 Task: Find connections with filter location Cholargós with filter topic #digitalnomadwith filter profile language Spanish with filter current company STÄUBLI with filter school Punjab Agricultural University with filter industry Seafood Product Manufacturing with filter service category Software Testing with filter keywords title Entertainment Specialist
Action: Mouse moved to (336, 228)
Screenshot: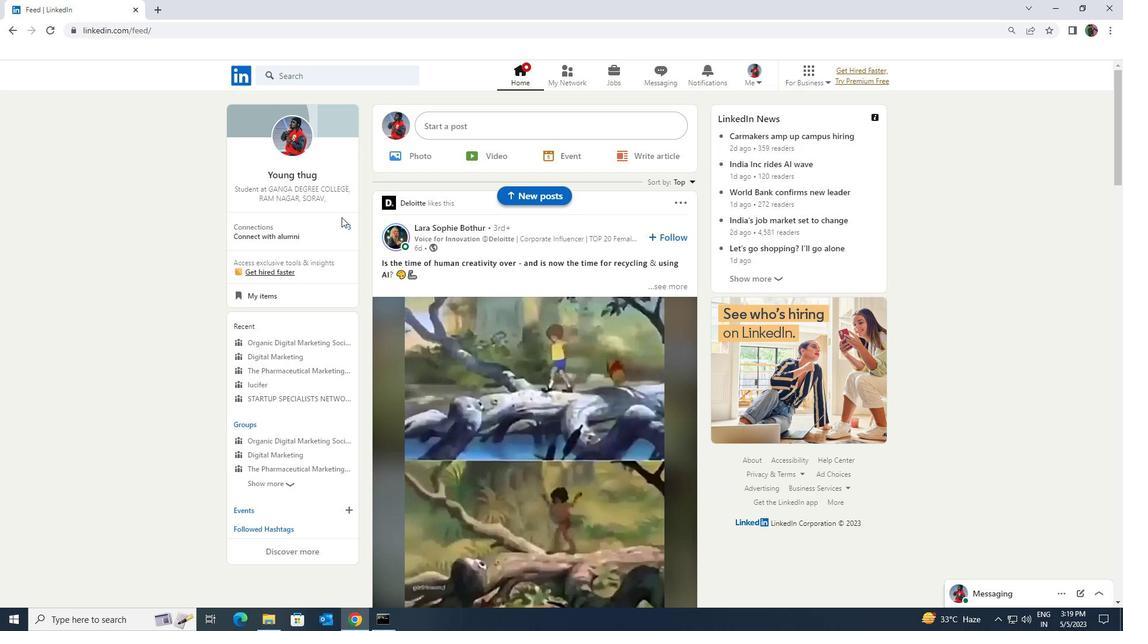 
Action: Mouse pressed left at (336, 228)
Screenshot: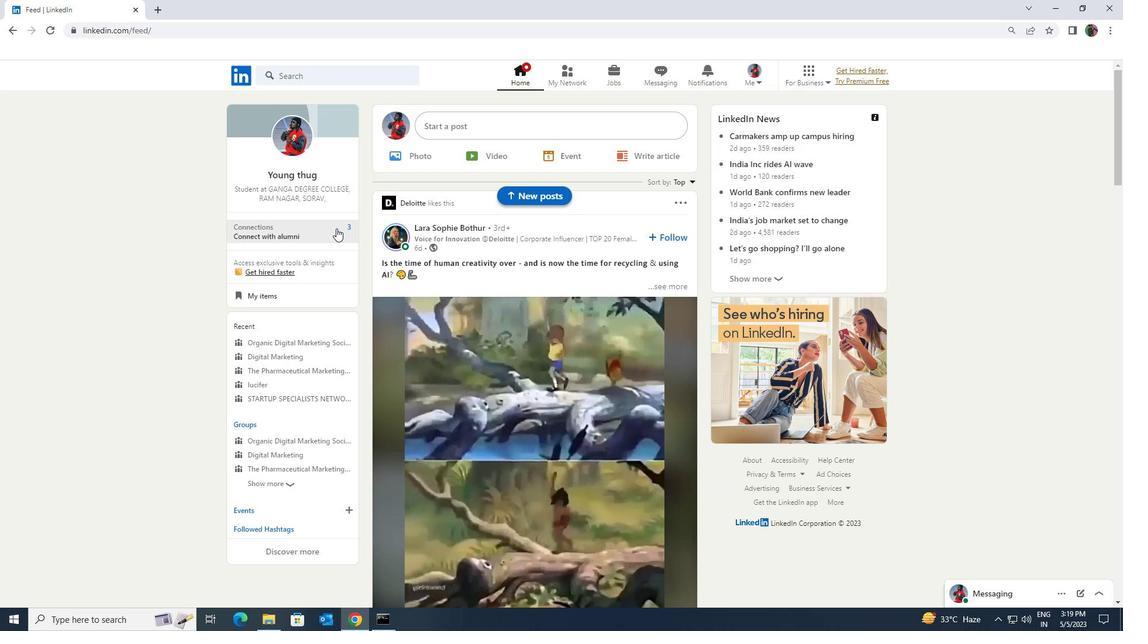 
Action: Mouse moved to (349, 144)
Screenshot: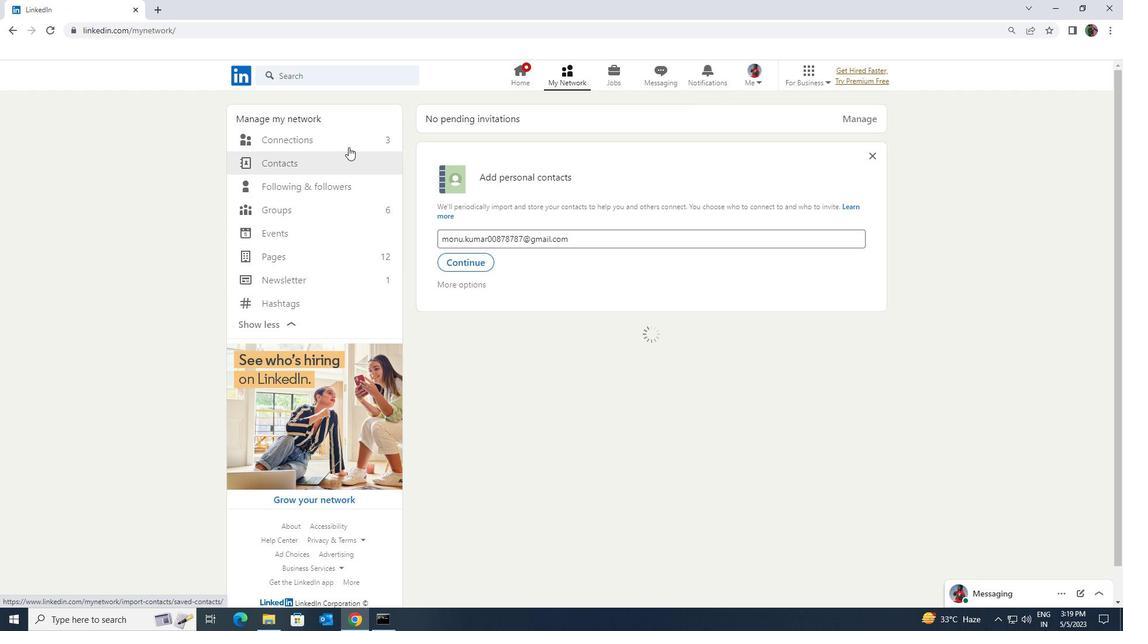 
Action: Mouse pressed left at (349, 144)
Screenshot: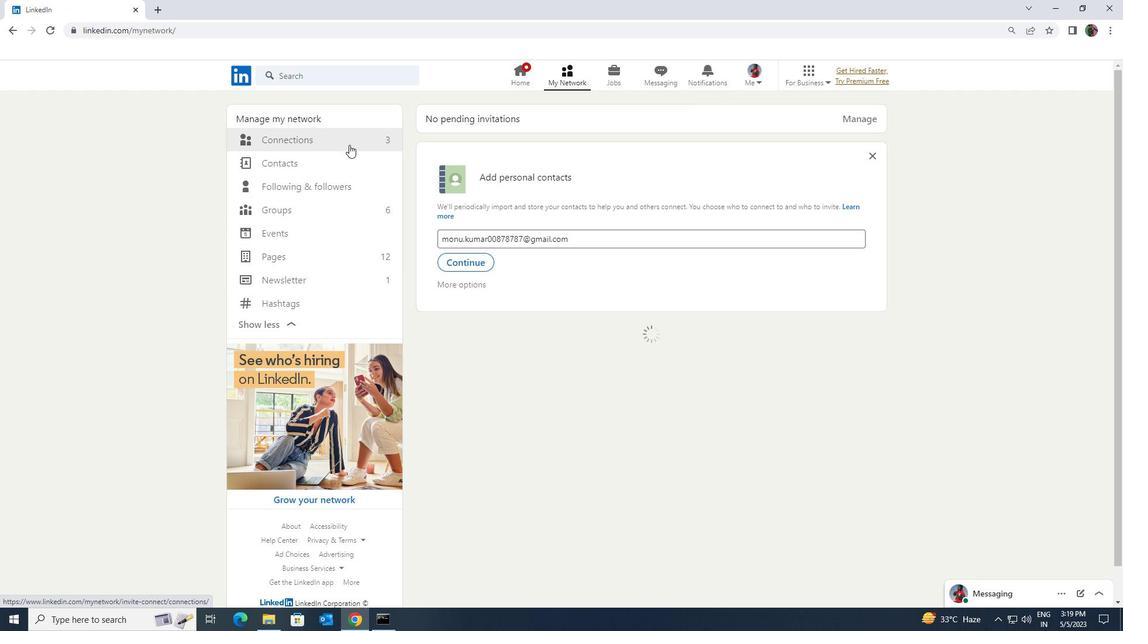 
Action: Mouse moved to (628, 143)
Screenshot: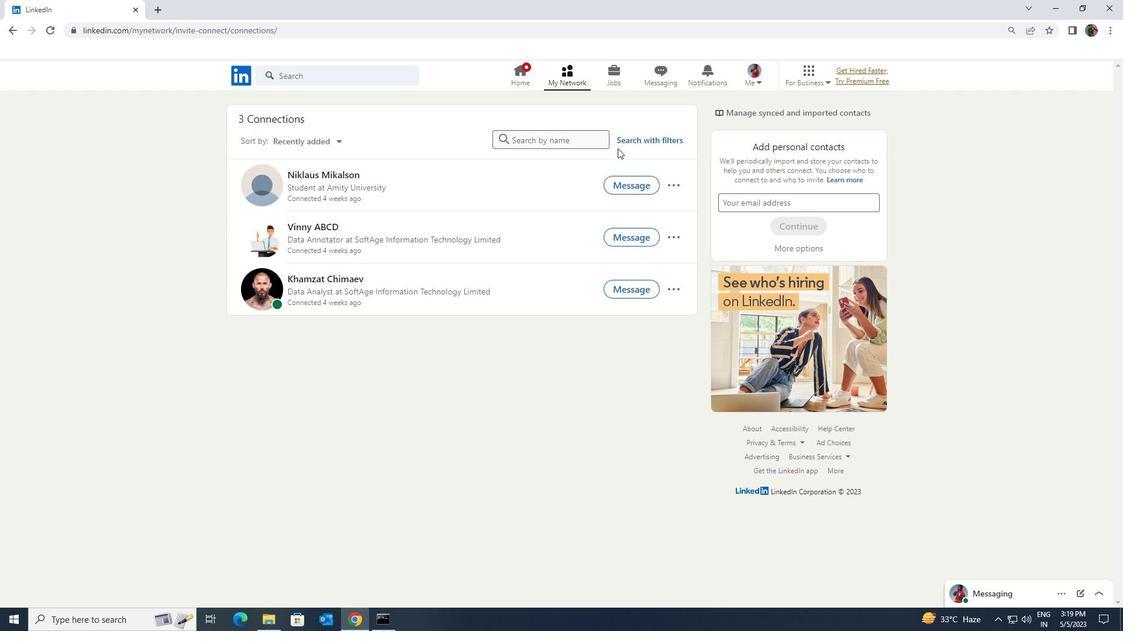 
Action: Mouse pressed left at (628, 143)
Screenshot: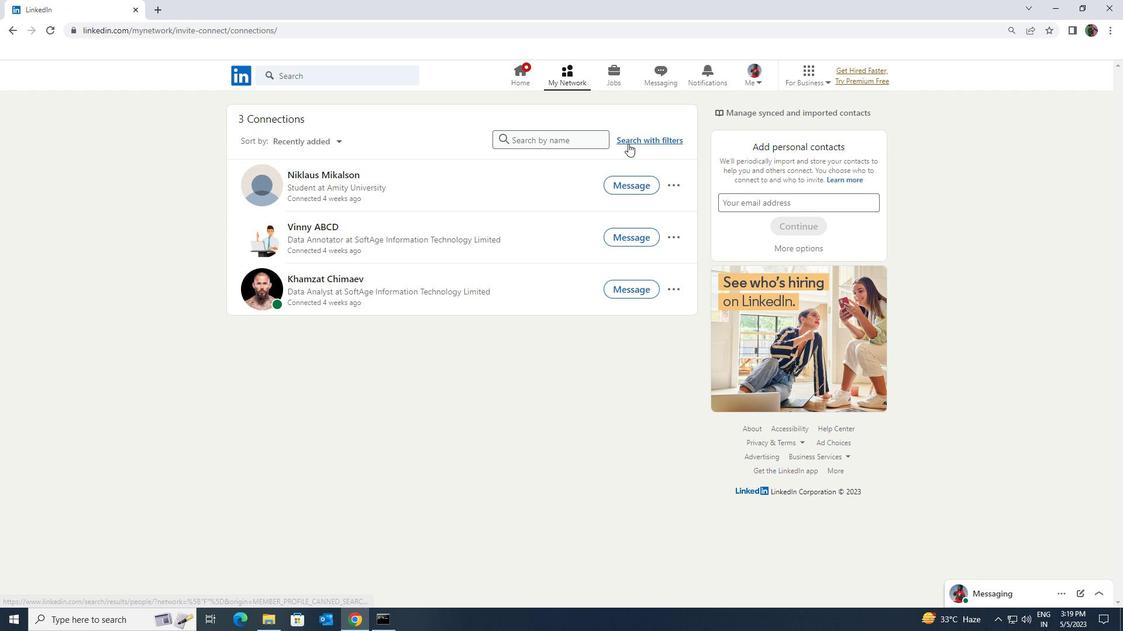 
Action: Mouse moved to (601, 108)
Screenshot: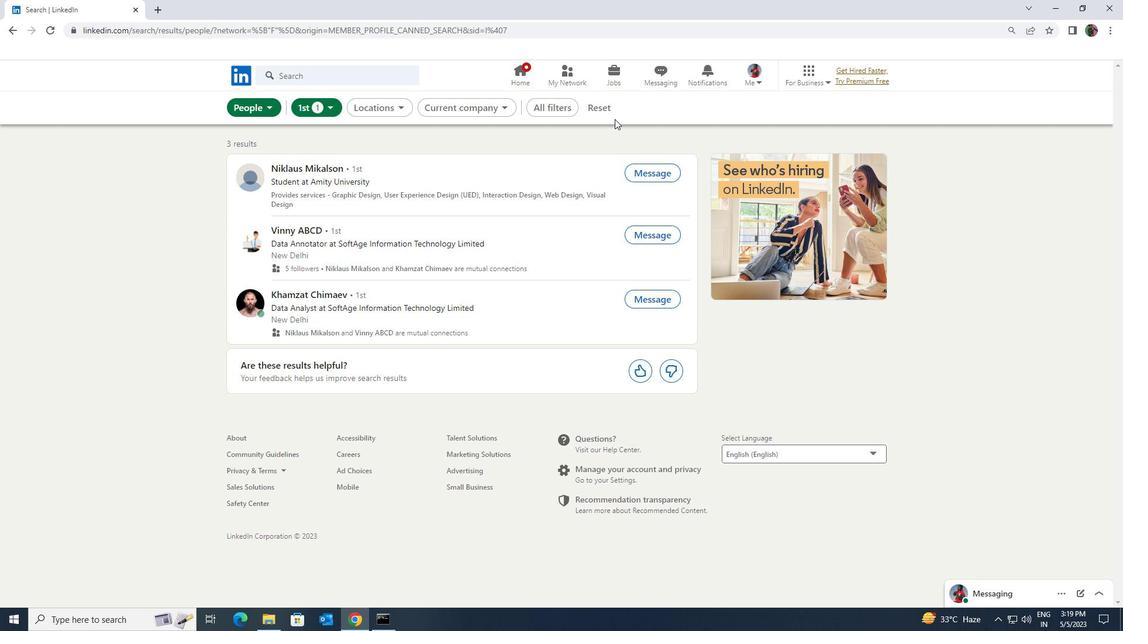 
Action: Mouse pressed left at (601, 108)
Screenshot: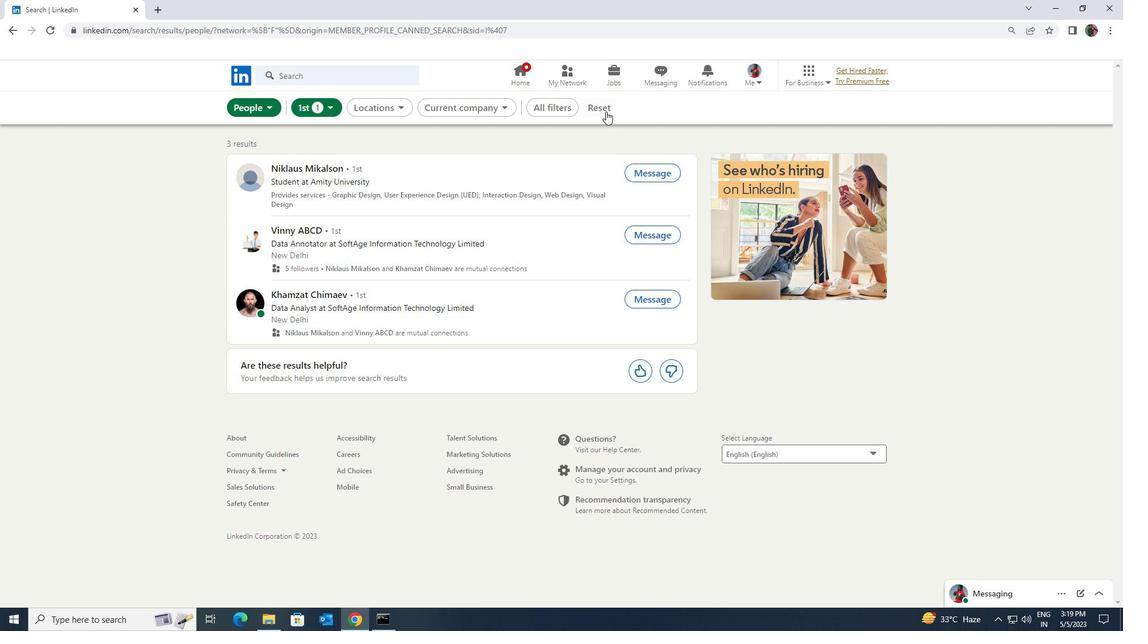 
Action: Mouse moved to (594, 105)
Screenshot: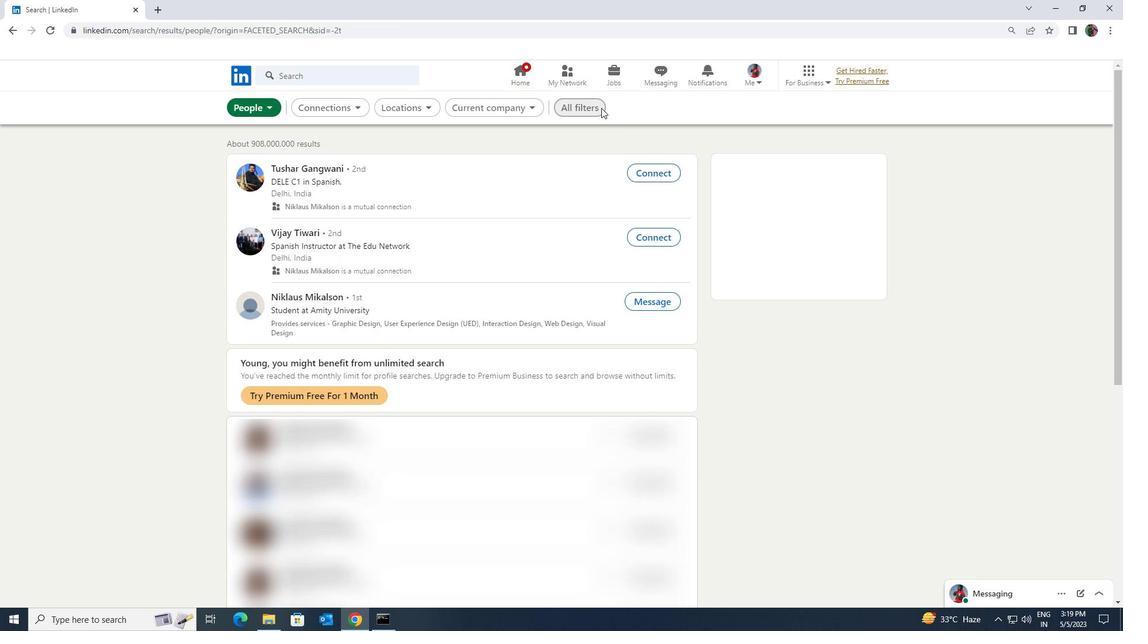 
Action: Mouse pressed left at (594, 105)
Screenshot: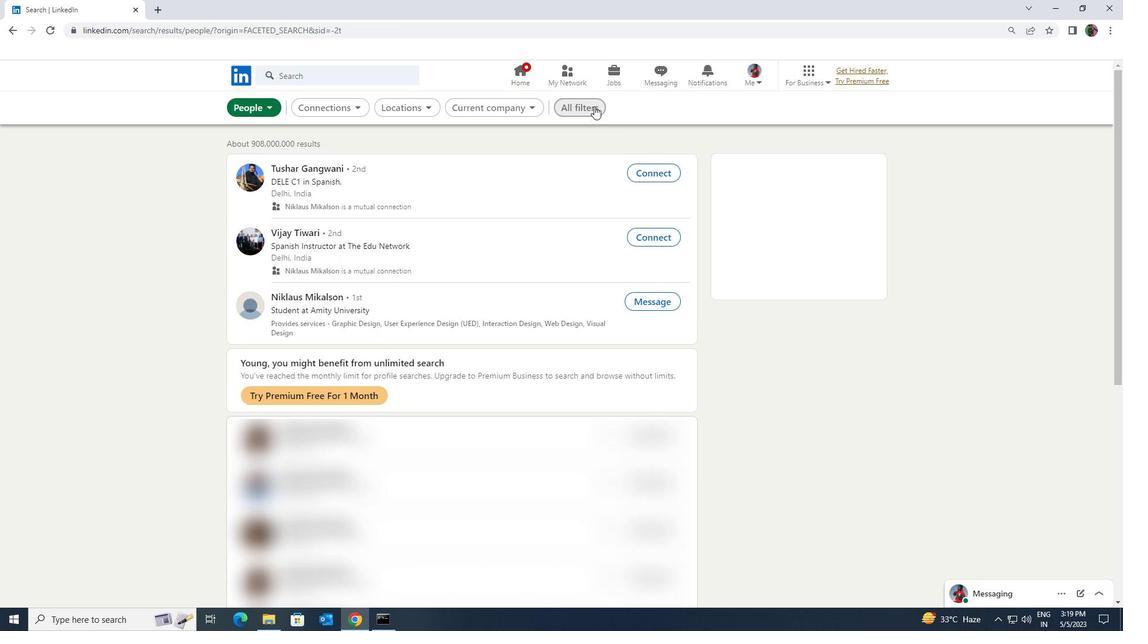 
Action: Mouse moved to (1001, 466)
Screenshot: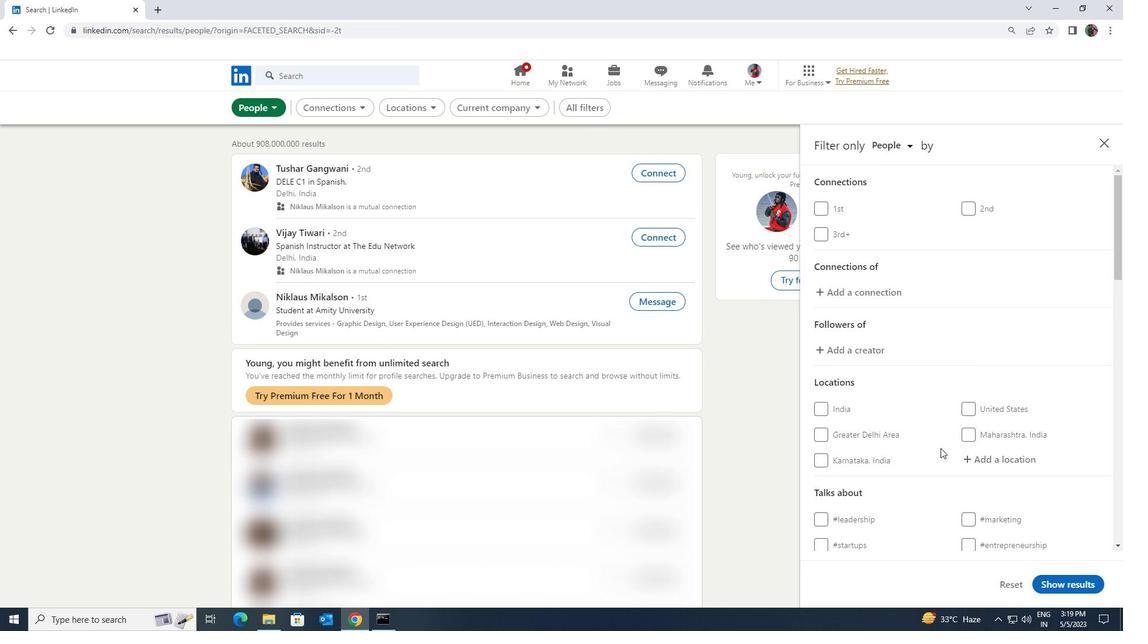 
Action: Mouse pressed left at (1001, 466)
Screenshot: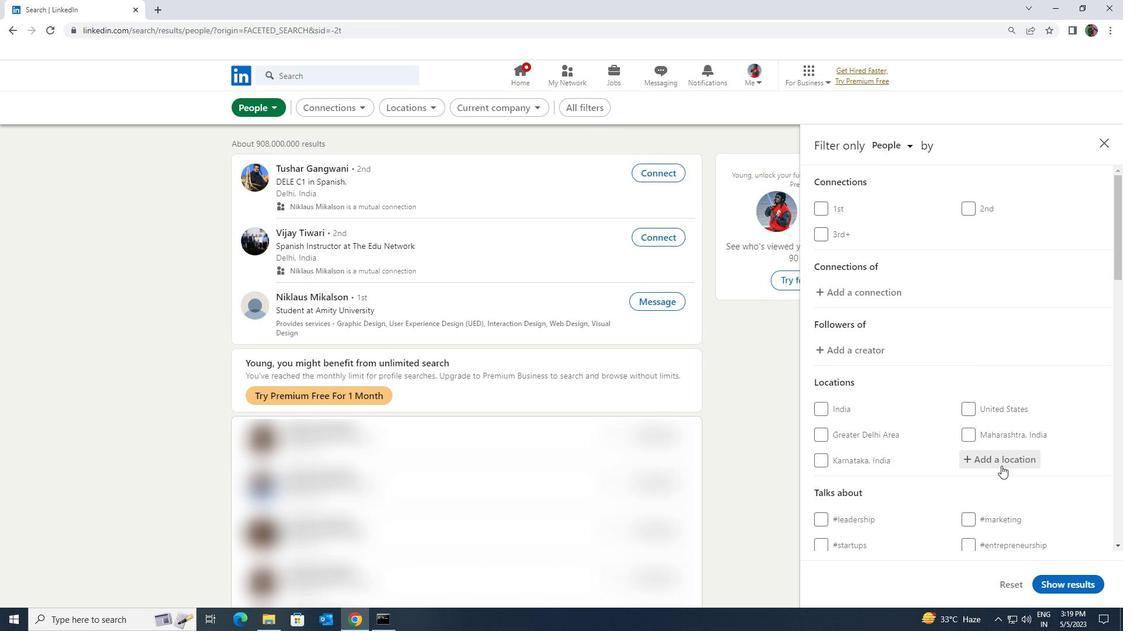 
Action: Key pressed <Key.shift><Key.shift><Key.shift><Key.shift><Key.shift><Key.shift><Key.shift><Key.shift>CHOLARGO
Screenshot: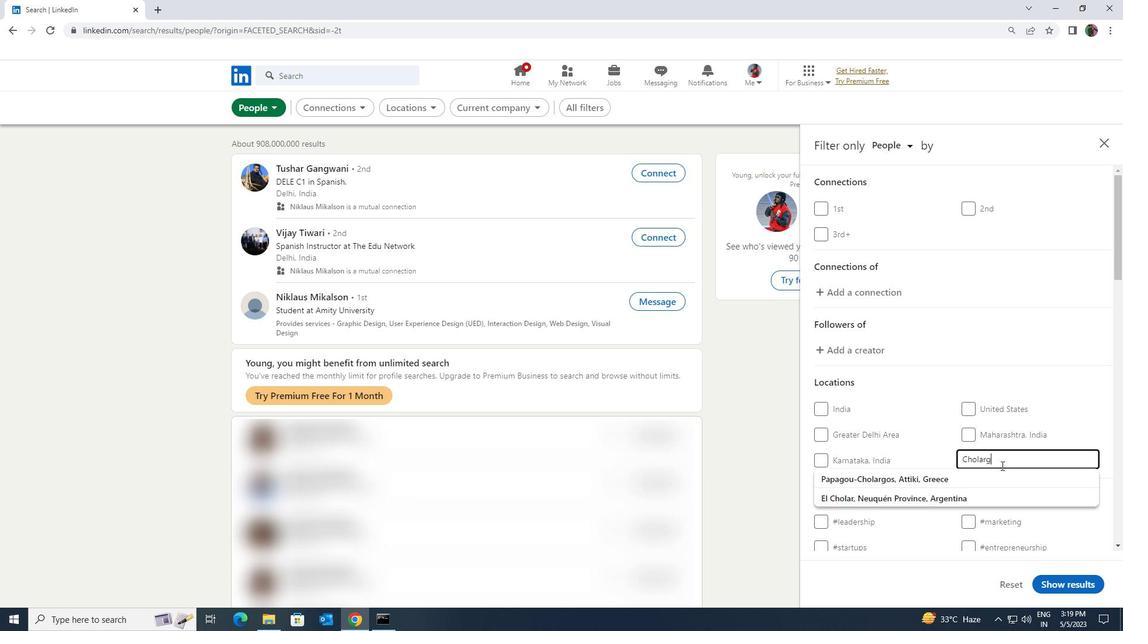 
Action: Mouse moved to (1002, 475)
Screenshot: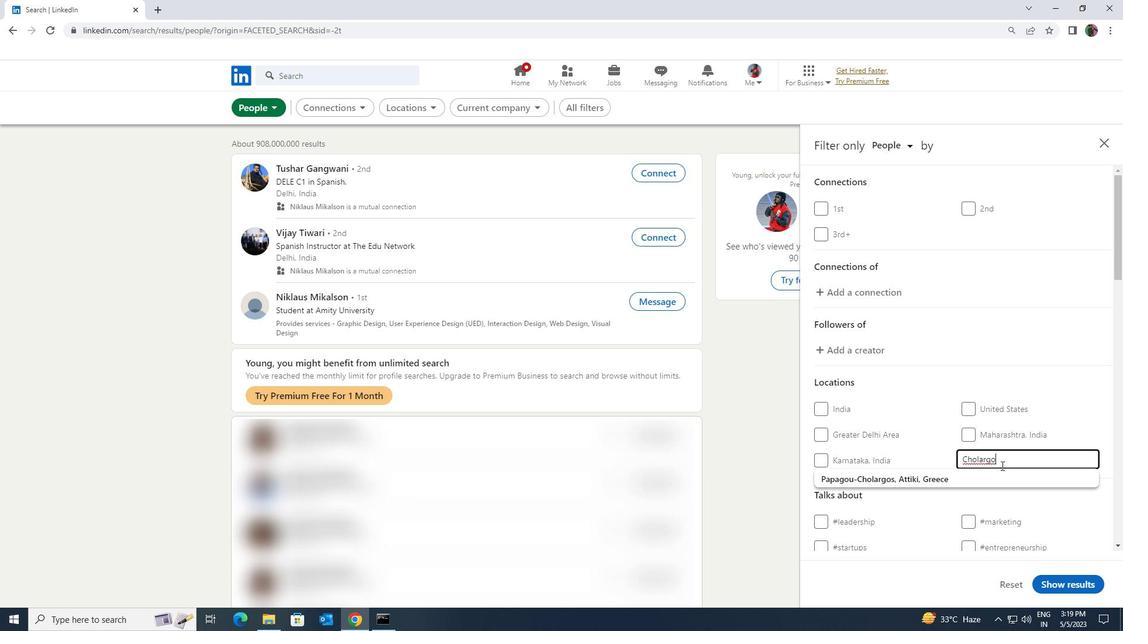 
Action: Mouse pressed left at (1002, 475)
Screenshot: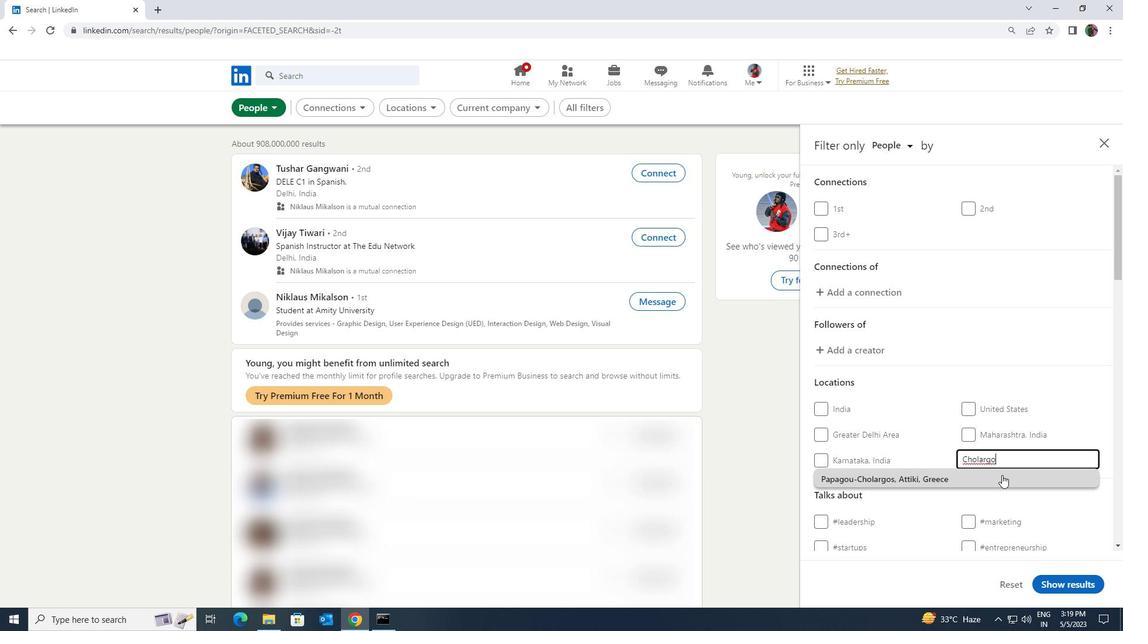 
Action: Mouse scrolled (1002, 475) with delta (0, 0)
Screenshot: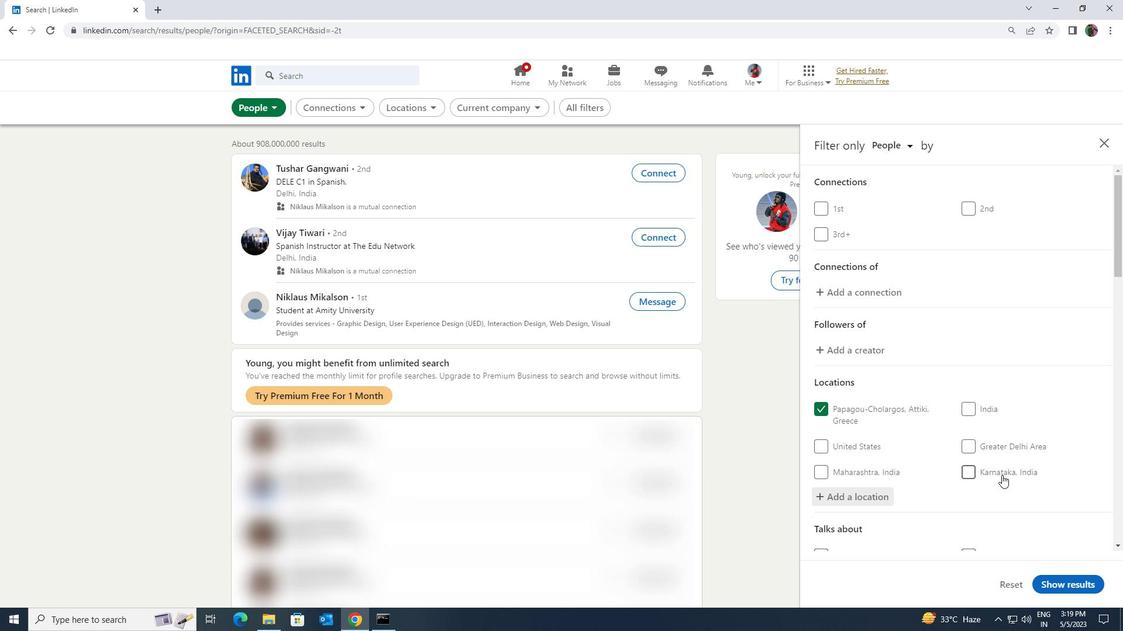 
Action: Mouse scrolled (1002, 475) with delta (0, 0)
Screenshot: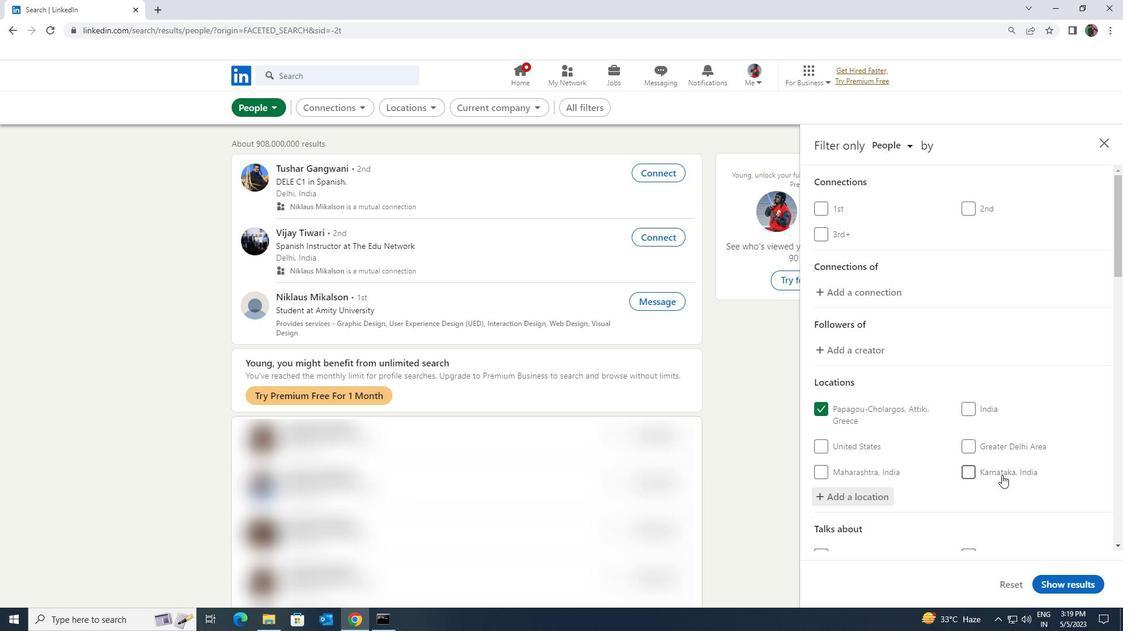 
Action: Mouse moved to (1002, 488)
Screenshot: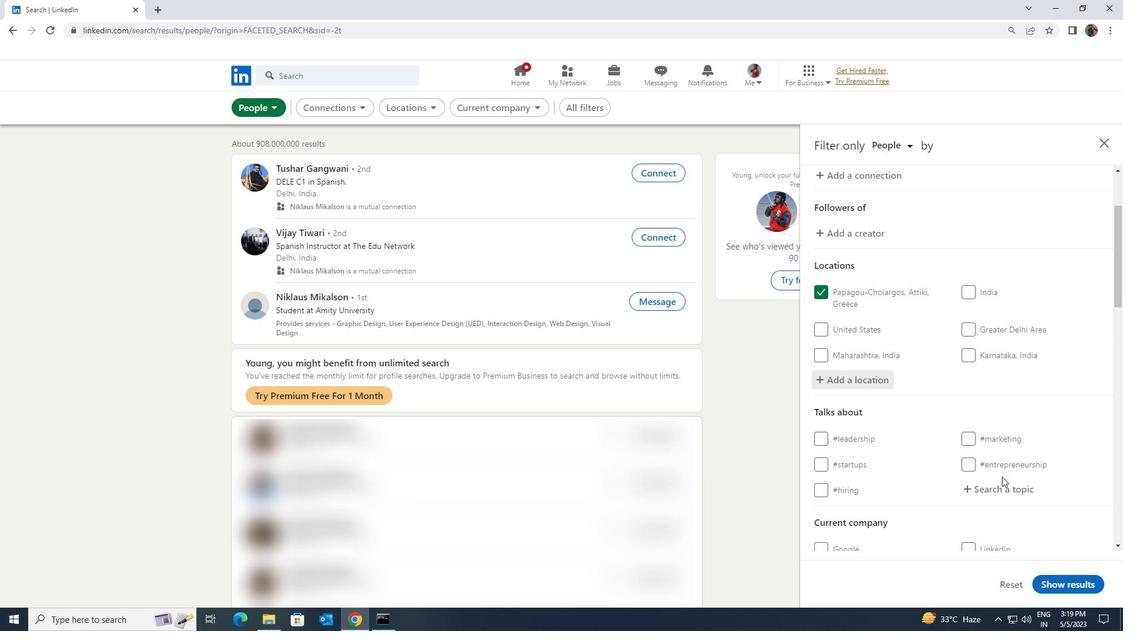 
Action: Mouse pressed left at (1002, 488)
Screenshot: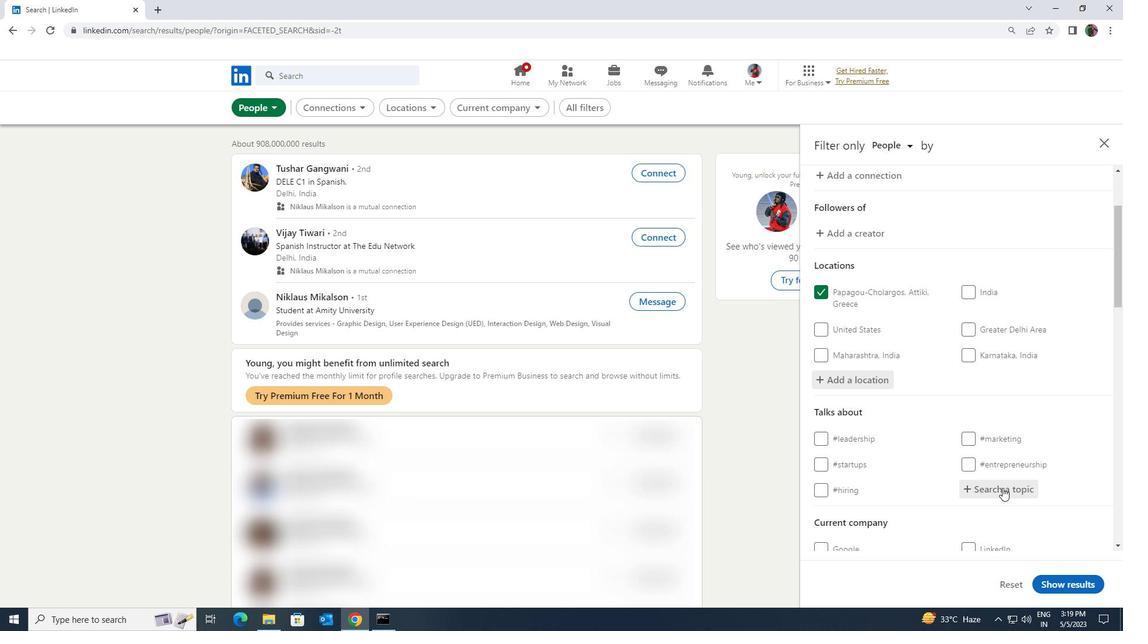 
Action: Key pressed <Key.shift><Key.shift>DIGITALNOMAD
Screenshot: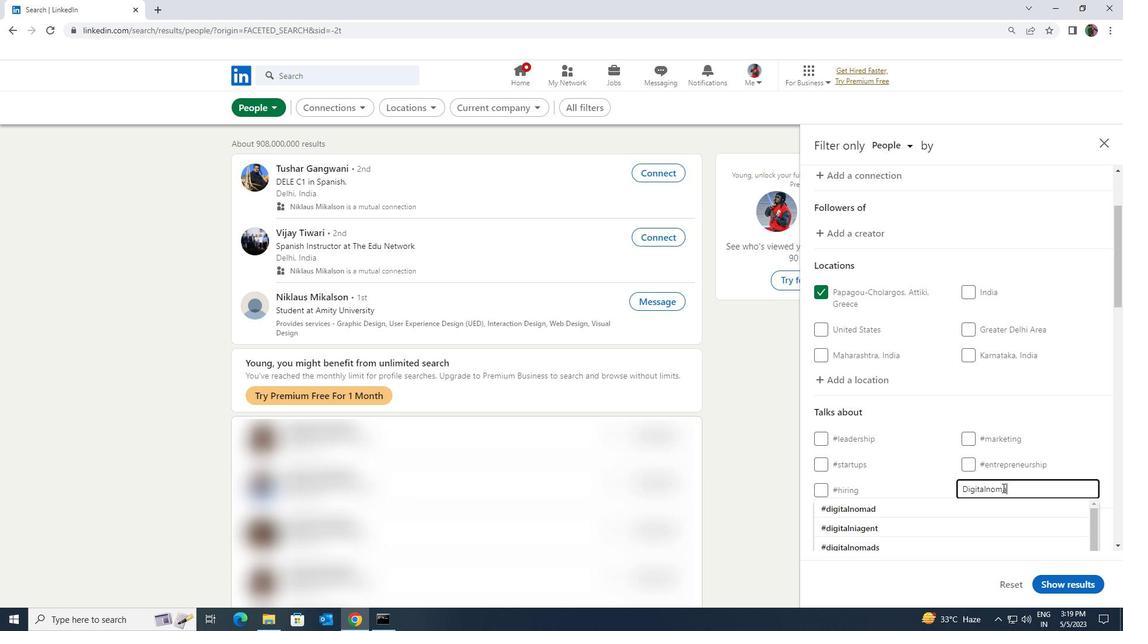 
Action: Mouse moved to (994, 499)
Screenshot: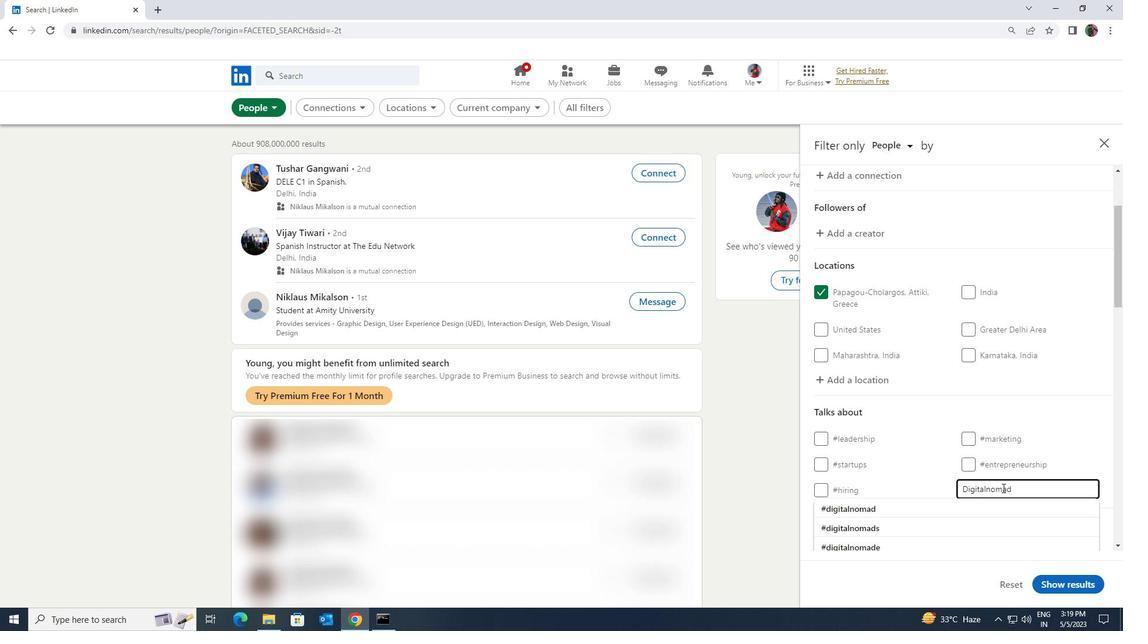 
Action: Mouse pressed left at (994, 499)
Screenshot: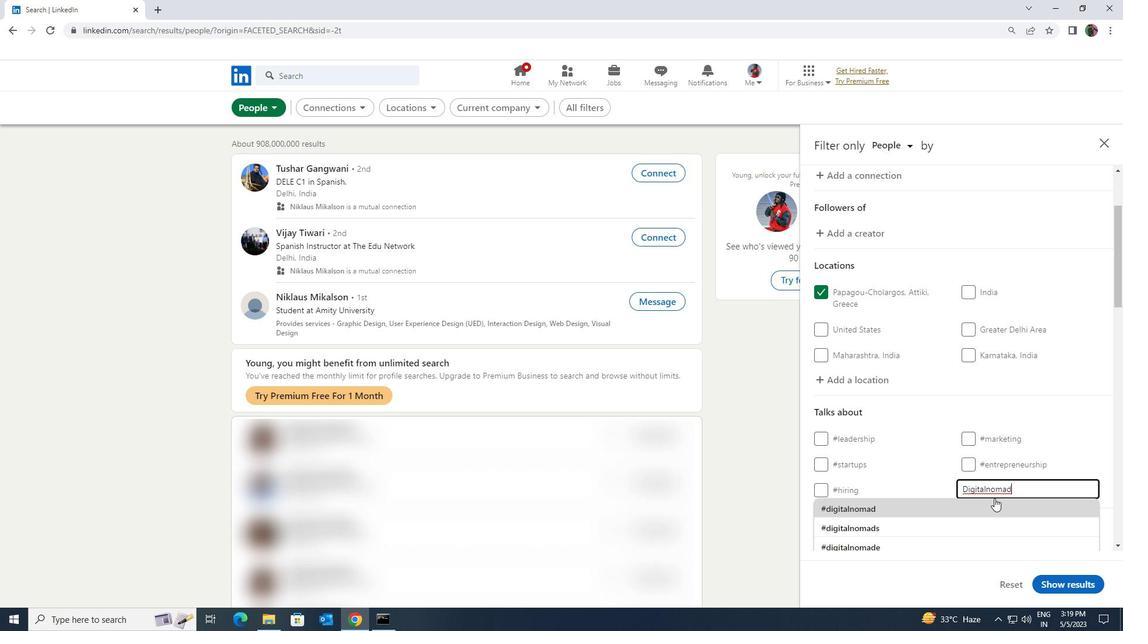 
Action: Mouse scrolled (994, 498) with delta (0, 0)
Screenshot: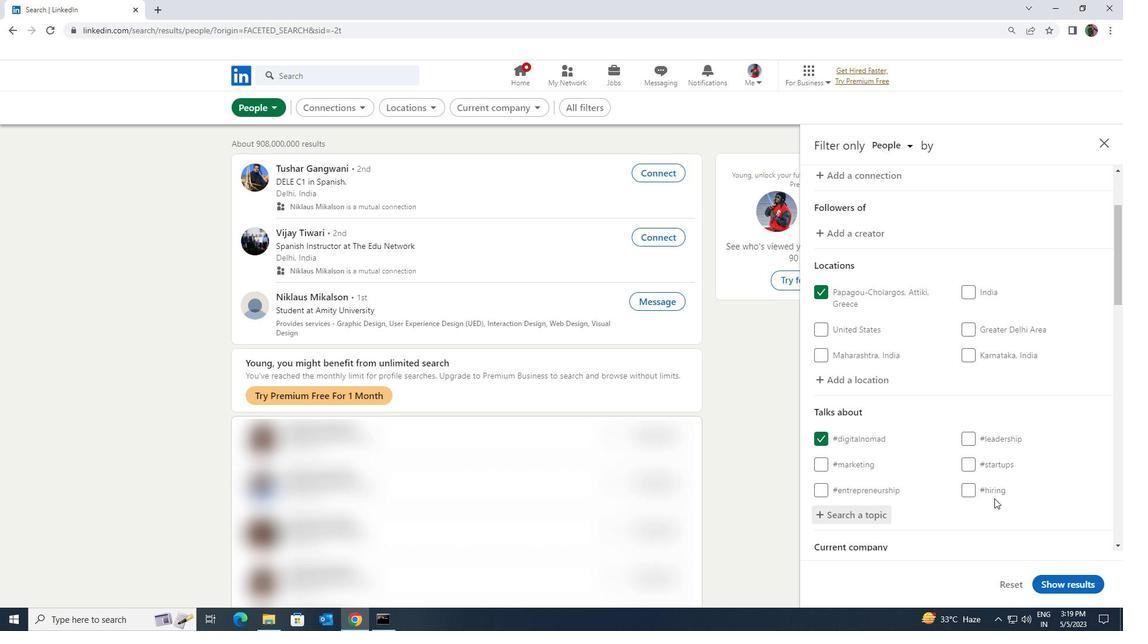 
Action: Mouse scrolled (994, 498) with delta (0, 0)
Screenshot: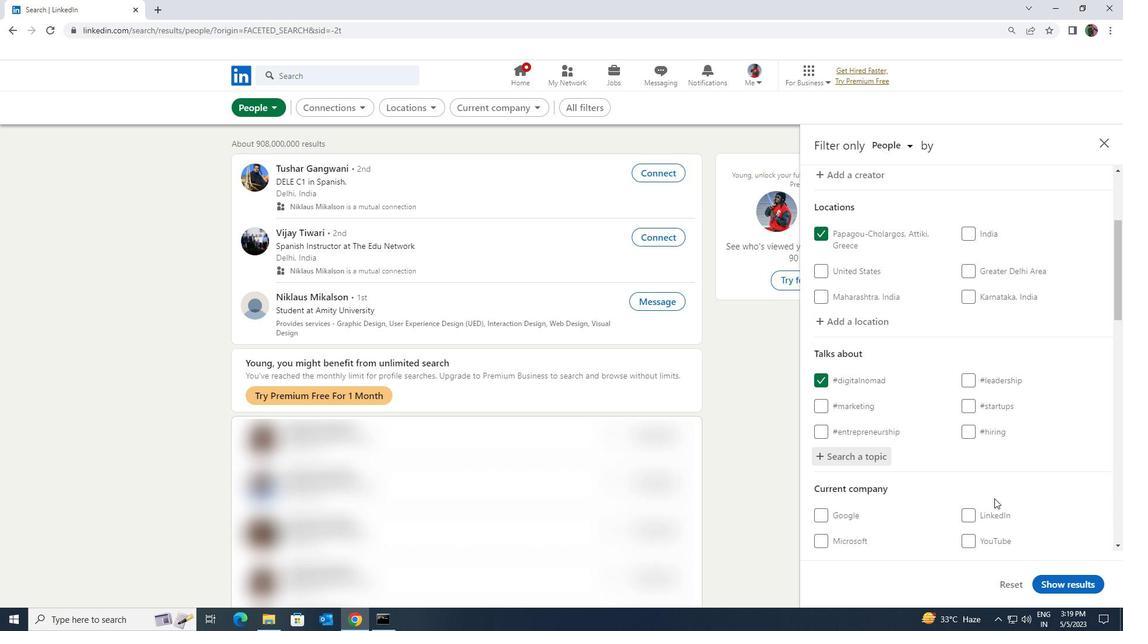 
Action: Mouse scrolled (994, 498) with delta (0, 0)
Screenshot: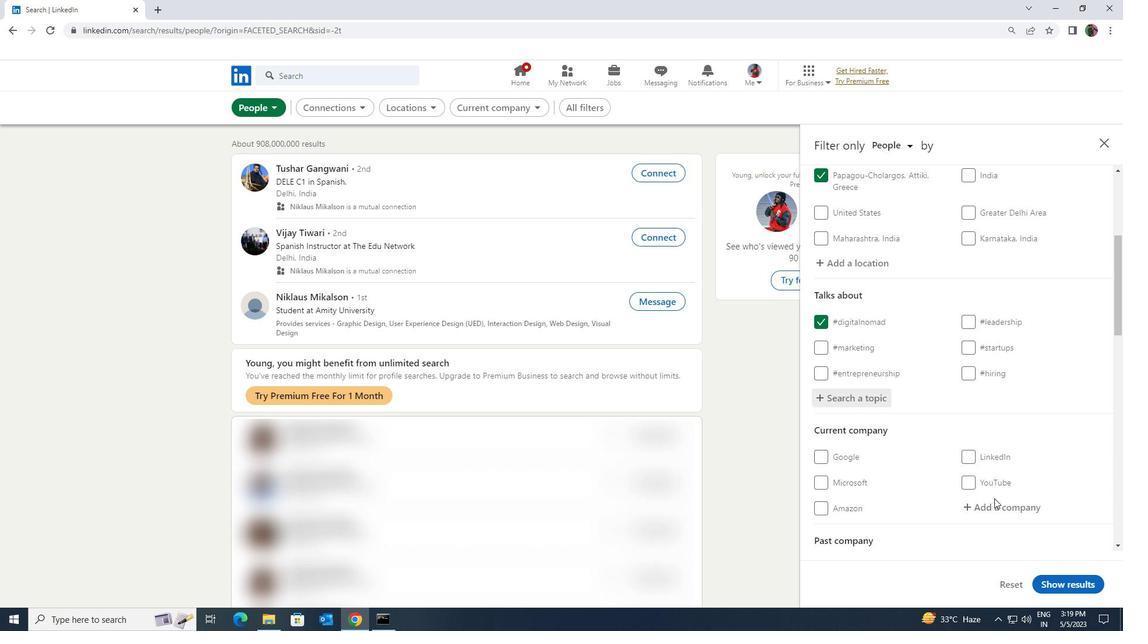 
Action: Mouse scrolled (994, 498) with delta (0, 0)
Screenshot: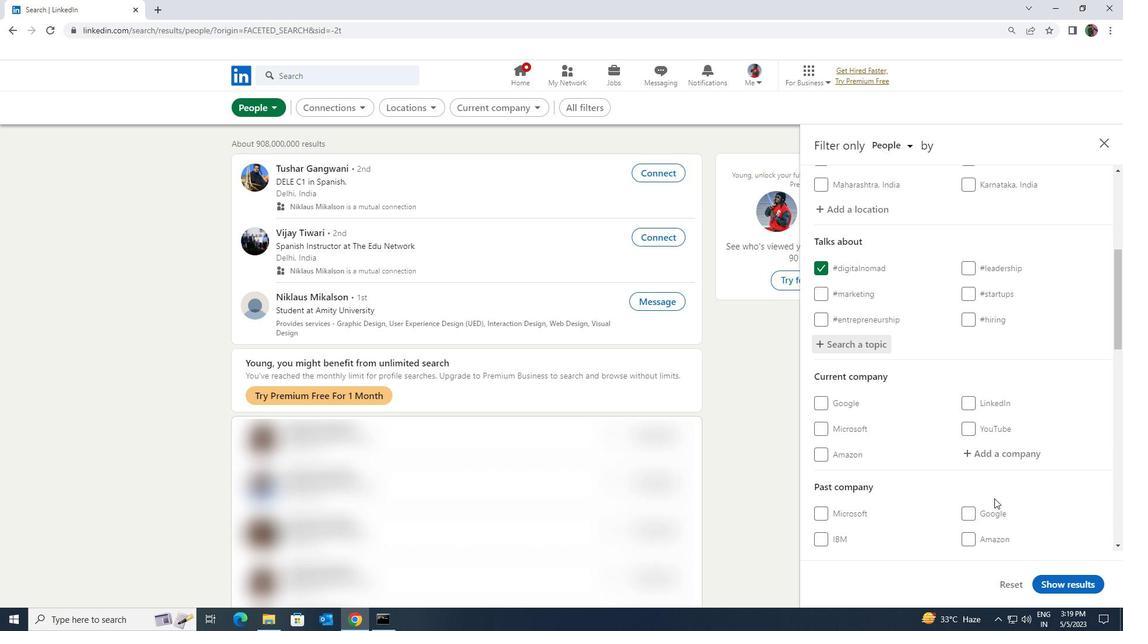 
Action: Mouse scrolled (994, 498) with delta (0, 0)
Screenshot: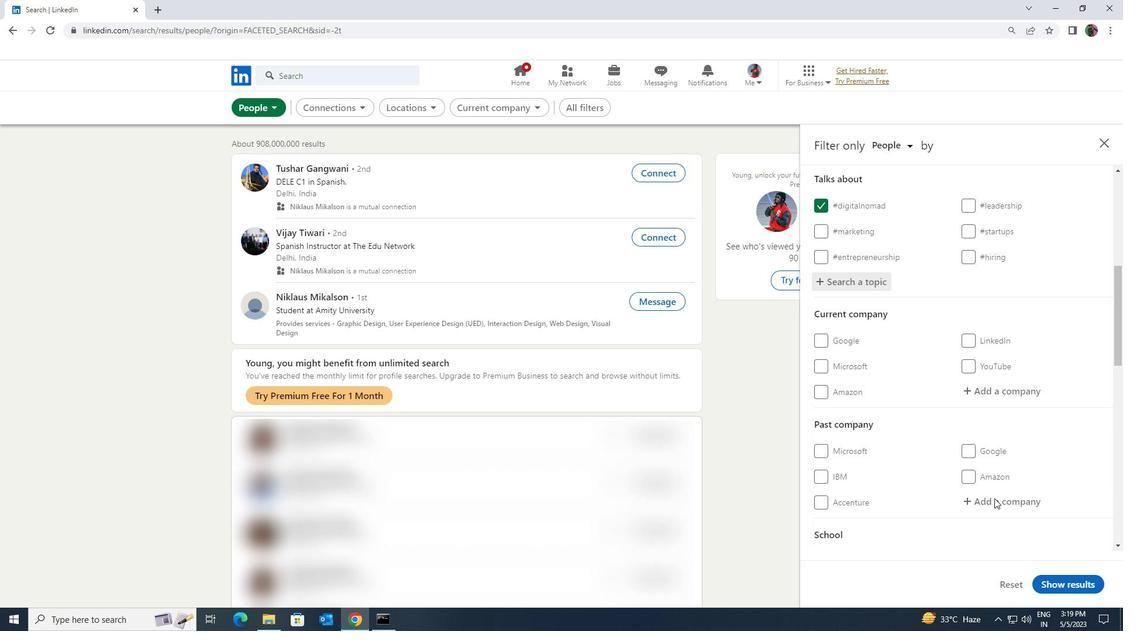 
Action: Mouse scrolled (994, 498) with delta (0, 0)
Screenshot: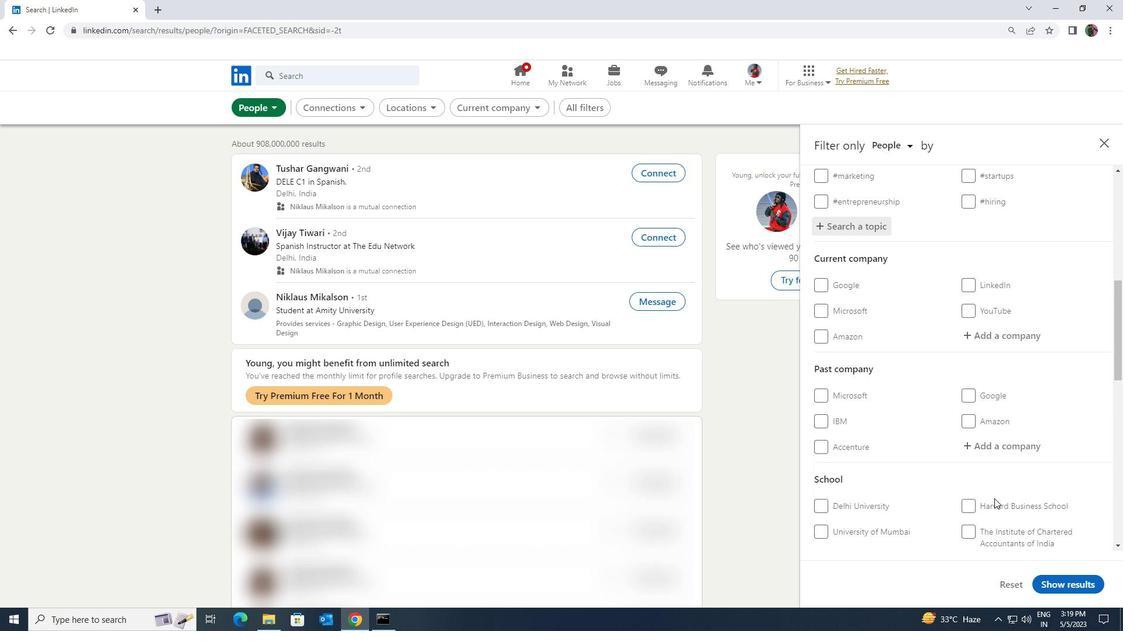
Action: Mouse scrolled (994, 498) with delta (0, 0)
Screenshot: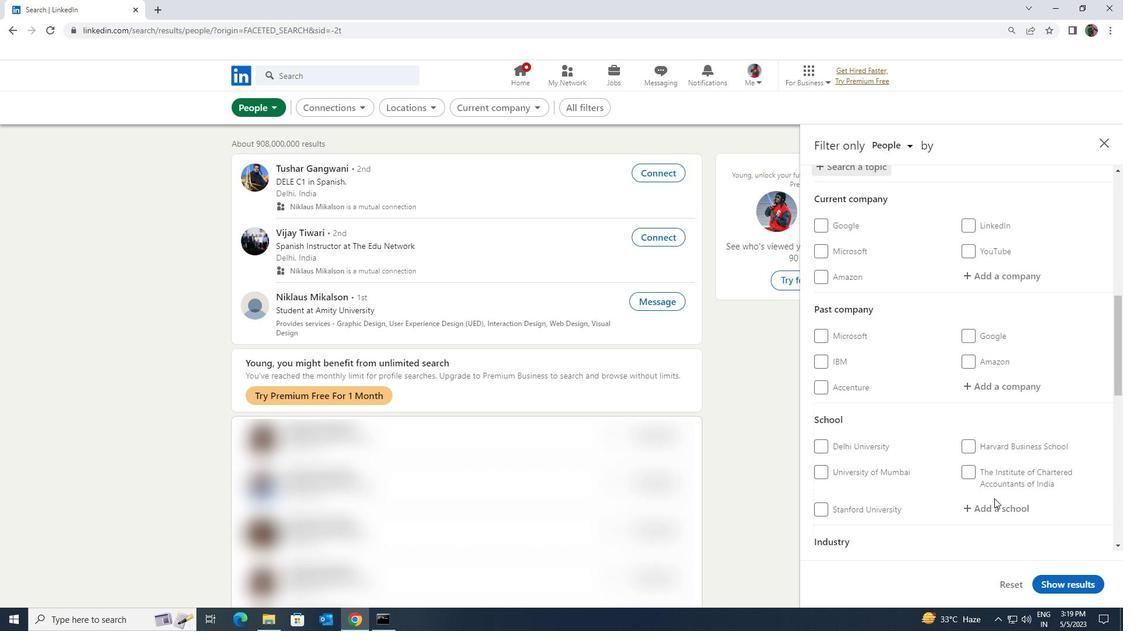 
Action: Mouse scrolled (994, 498) with delta (0, 0)
Screenshot: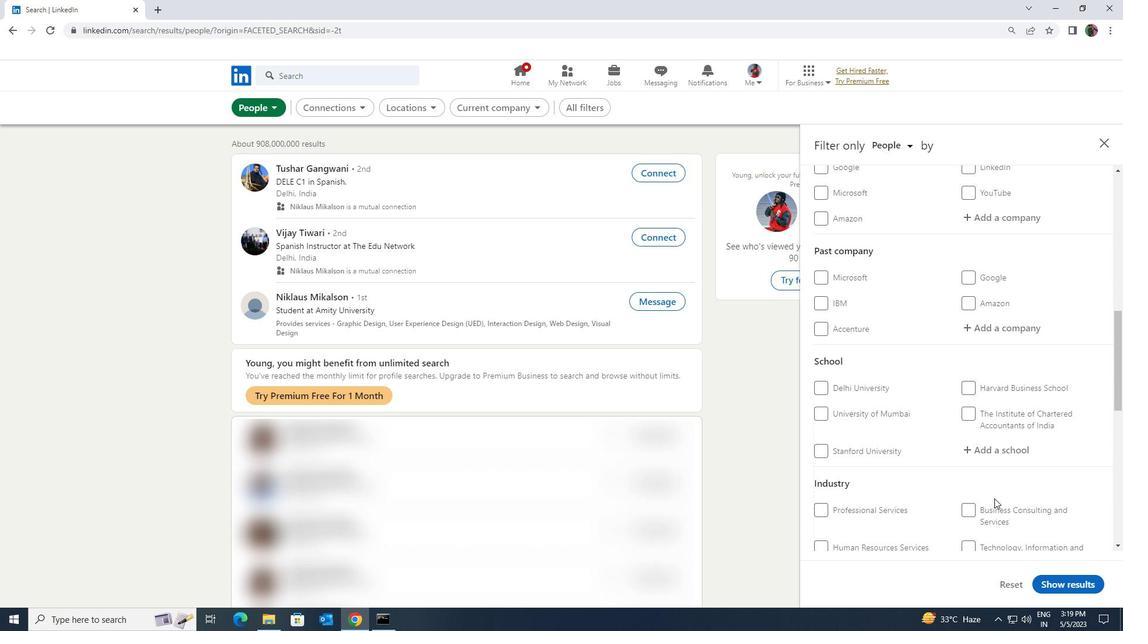 
Action: Mouse scrolled (994, 498) with delta (0, 0)
Screenshot: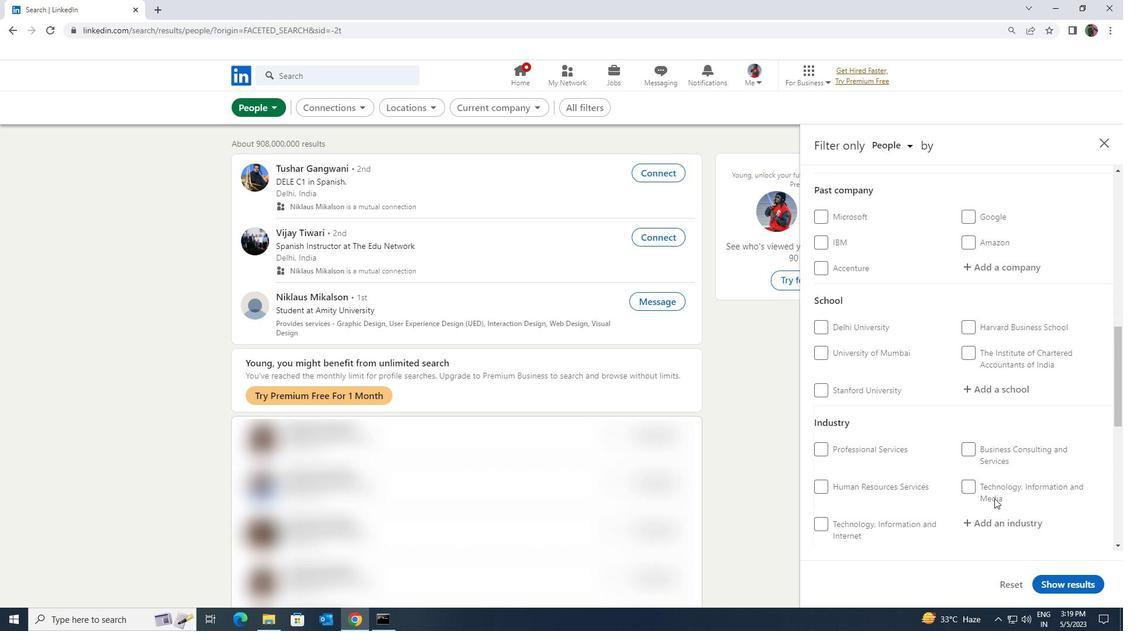 
Action: Mouse scrolled (994, 498) with delta (0, 0)
Screenshot: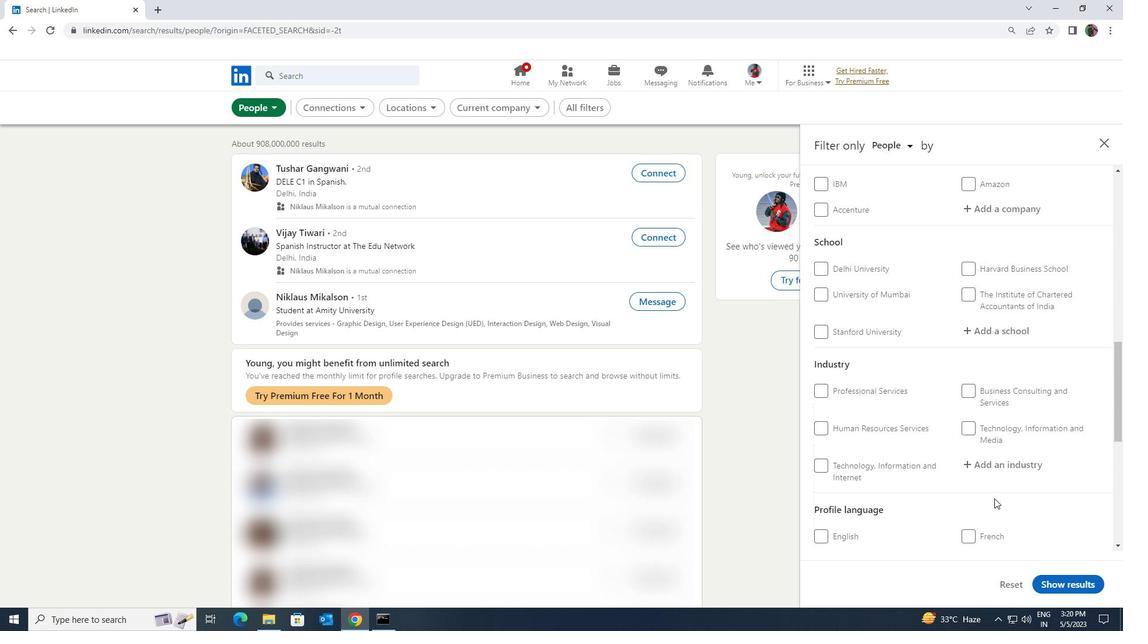 
Action: Mouse moved to (826, 498)
Screenshot: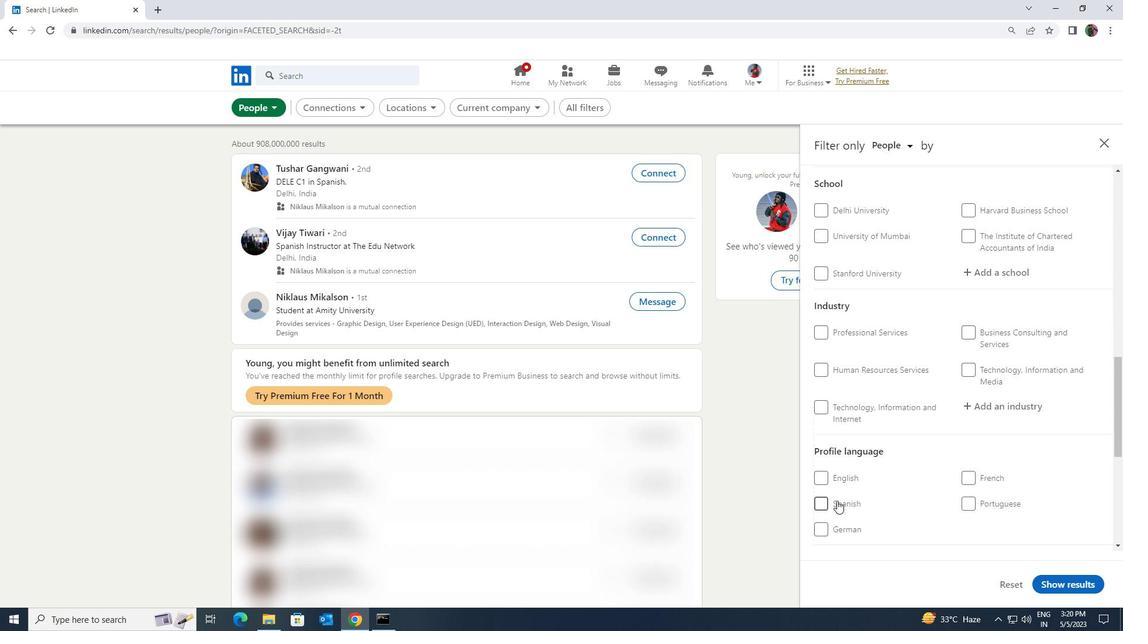 
Action: Mouse pressed left at (826, 498)
Screenshot: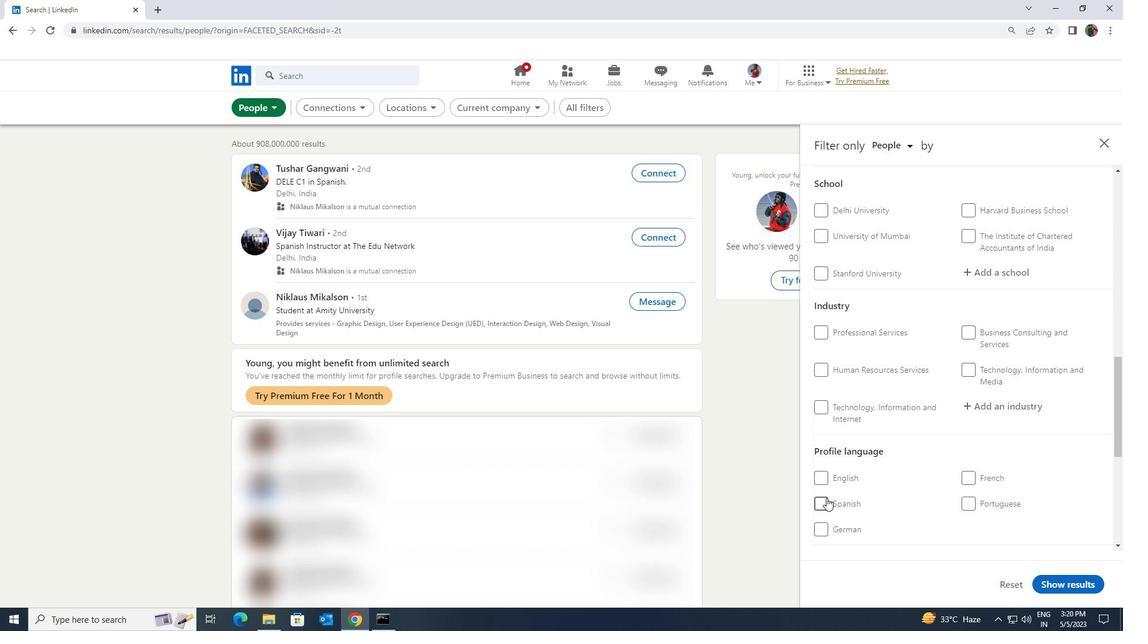 
Action: Mouse moved to (881, 502)
Screenshot: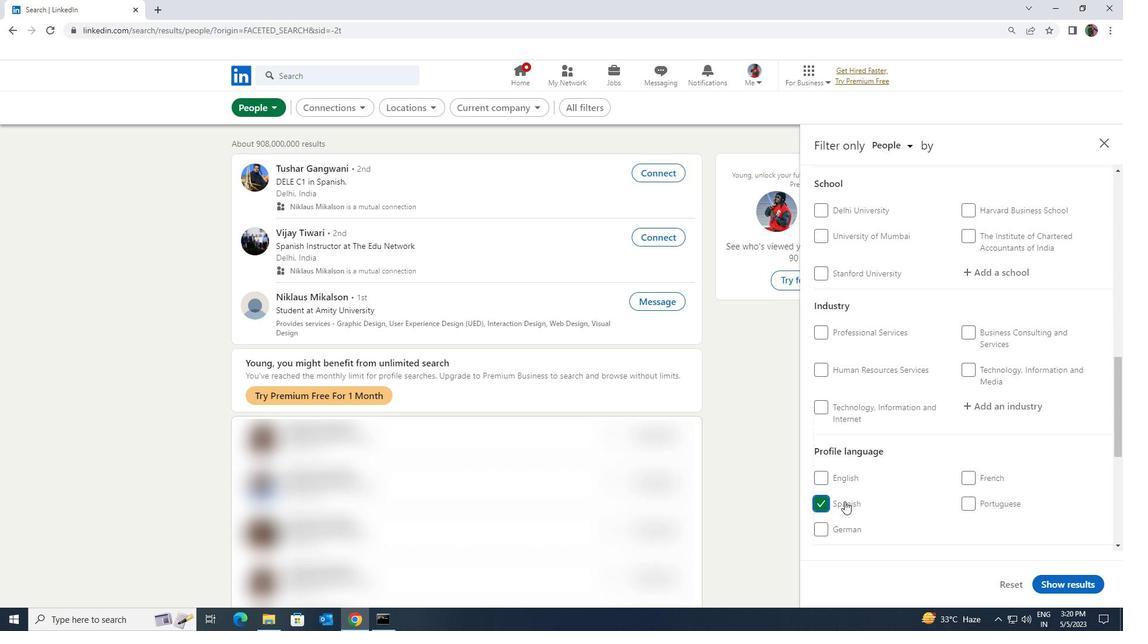 
Action: Mouse scrolled (881, 502) with delta (0, 0)
Screenshot: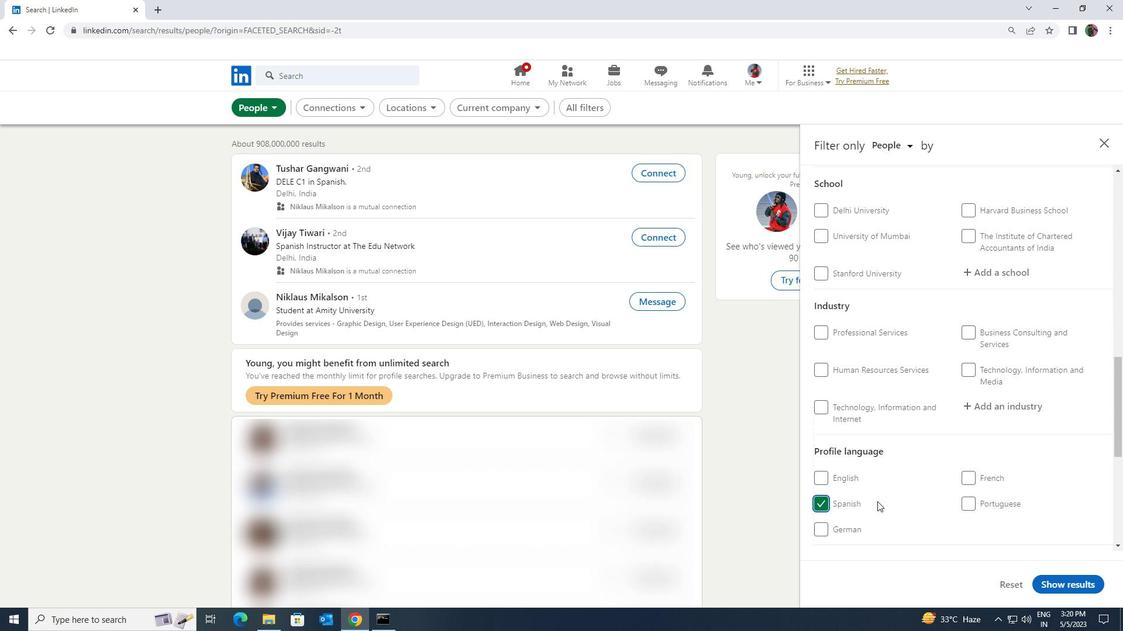 
Action: Mouse moved to (882, 502)
Screenshot: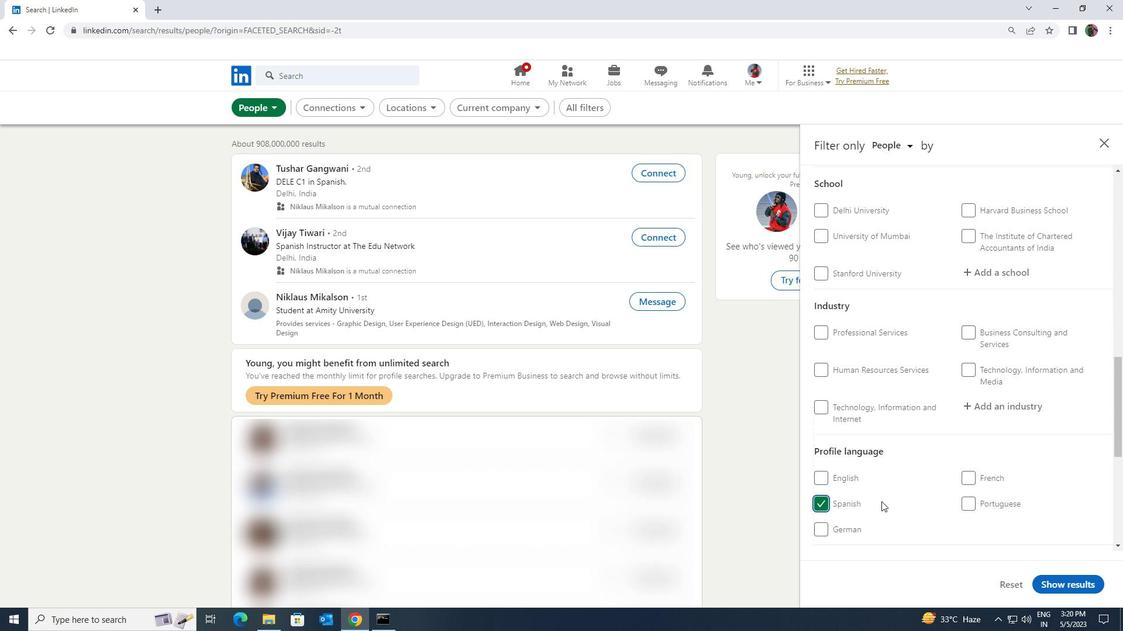 
Action: Mouse scrolled (882, 502) with delta (0, 0)
Screenshot: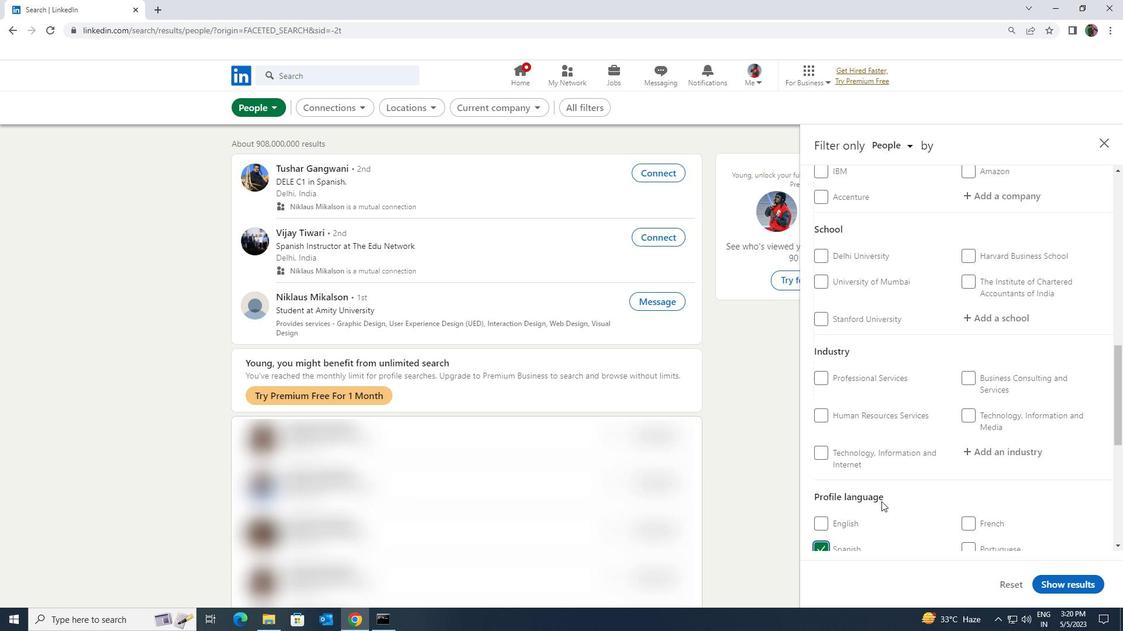
Action: Mouse scrolled (882, 502) with delta (0, 0)
Screenshot: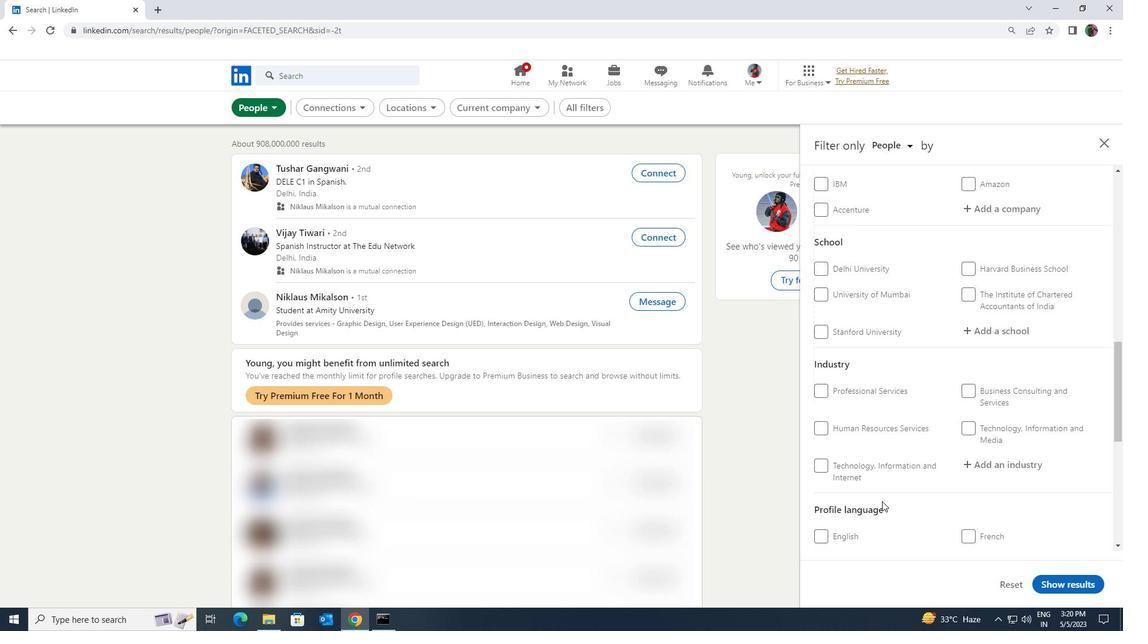 
Action: Mouse scrolled (882, 502) with delta (0, 0)
Screenshot: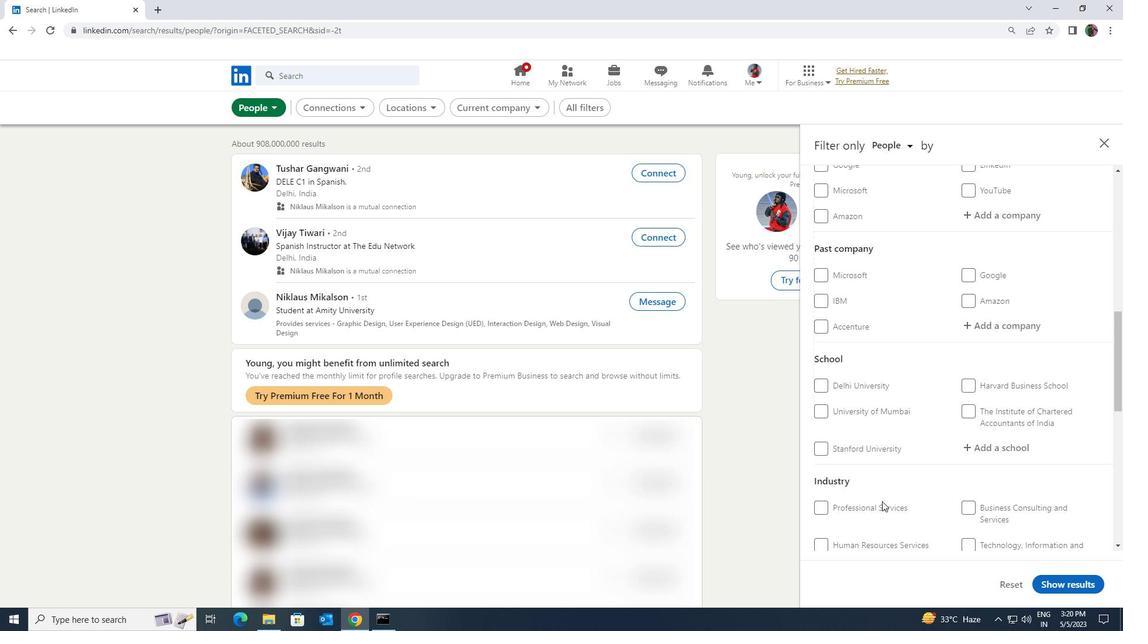 
Action: Mouse scrolled (882, 502) with delta (0, 0)
Screenshot: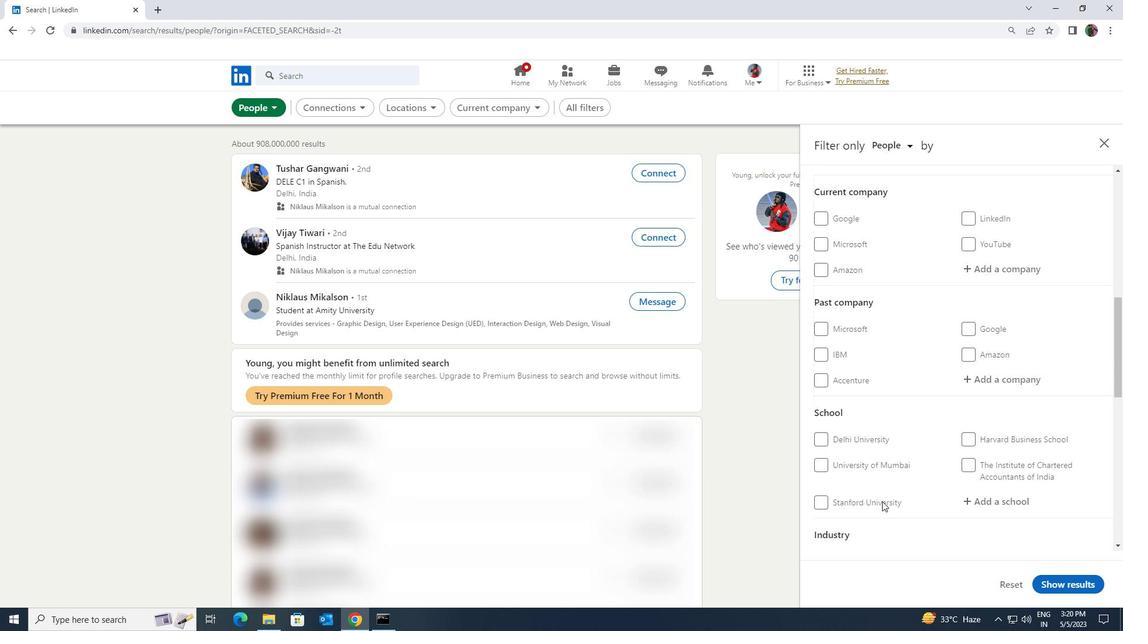 
Action: Mouse scrolled (882, 502) with delta (0, 0)
Screenshot: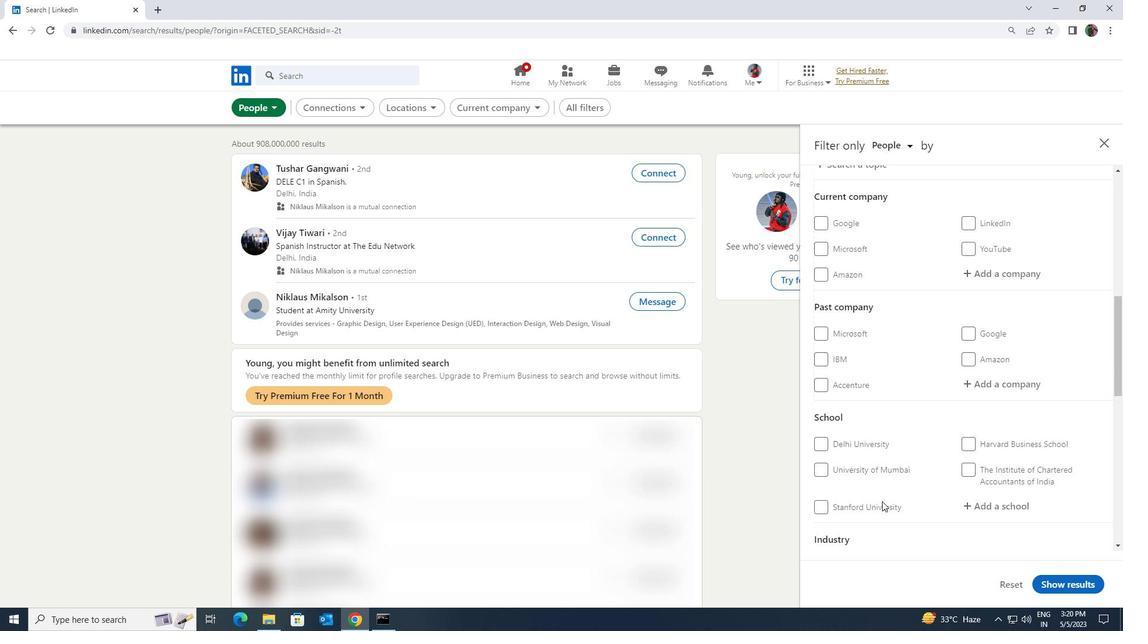 
Action: Mouse scrolled (882, 502) with delta (0, 0)
Screenshot: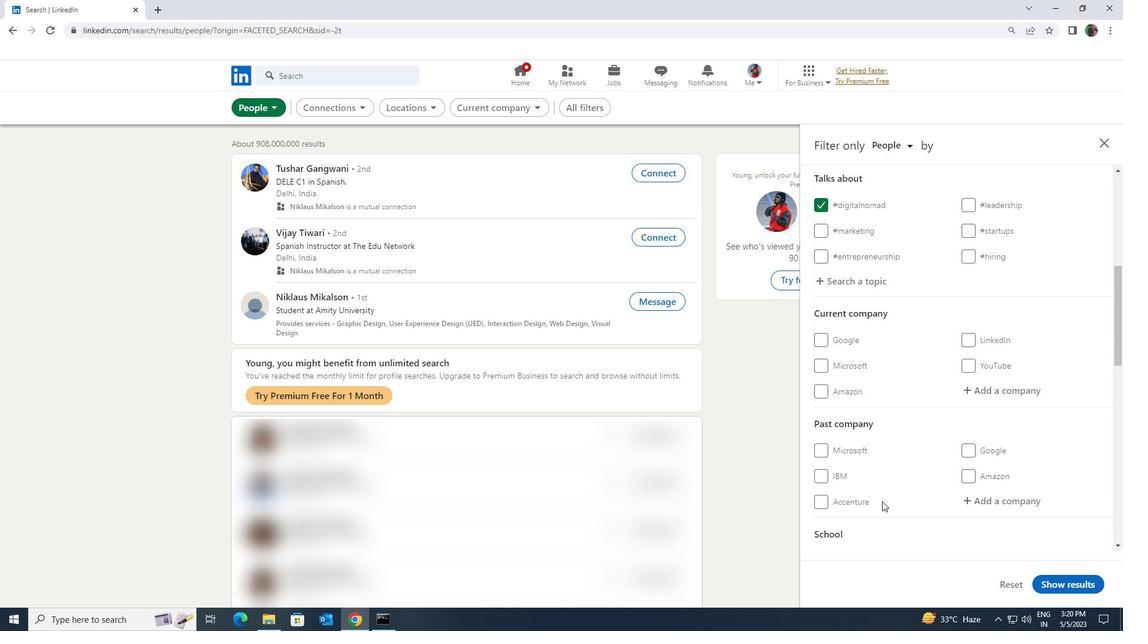 
Action: Mouse moved to (978, 451)
Screenshot: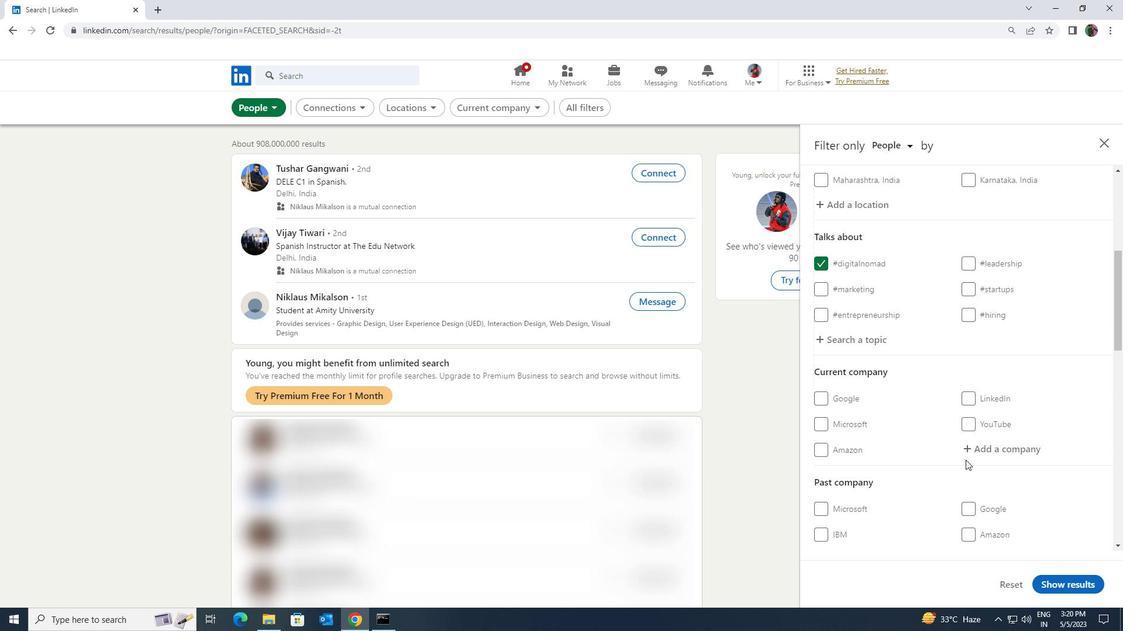 
Action: Mouse pressed left at (978, 451)
Screenshot: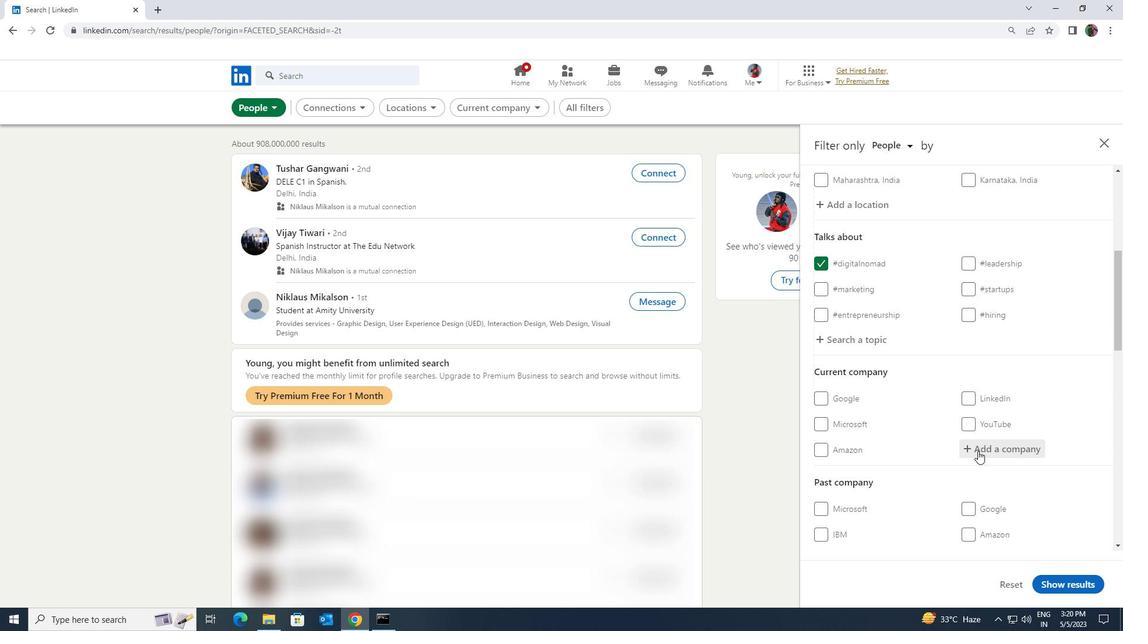 
Action: Key pressed <Key.shift>STAUBI
Screenshot: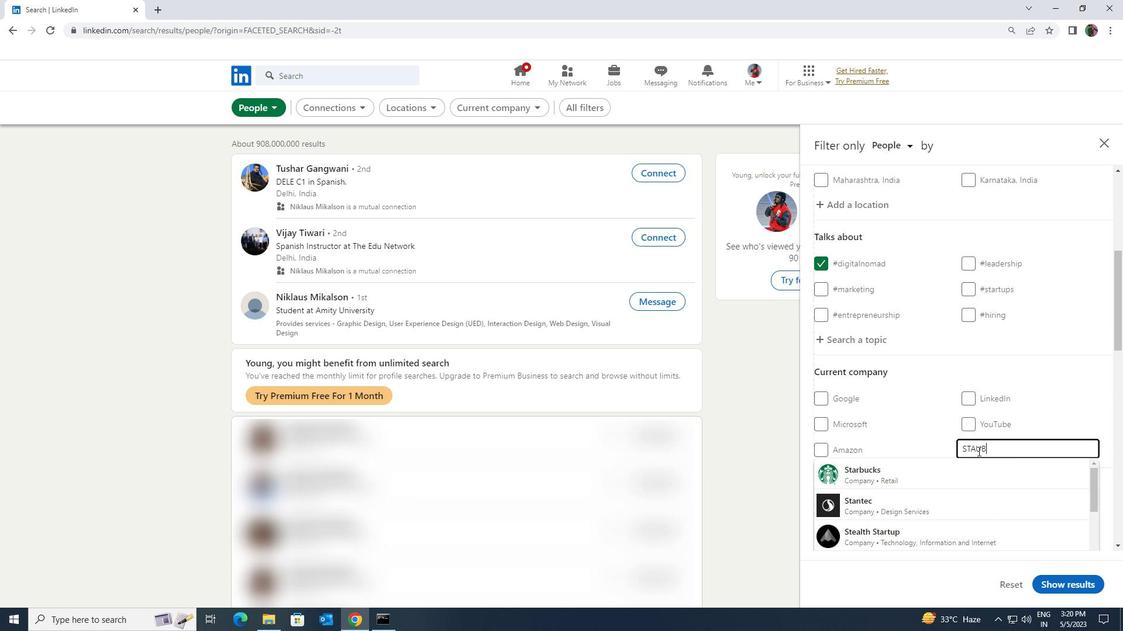 
Action: Mouse moved to (978, 461)
Screenshot: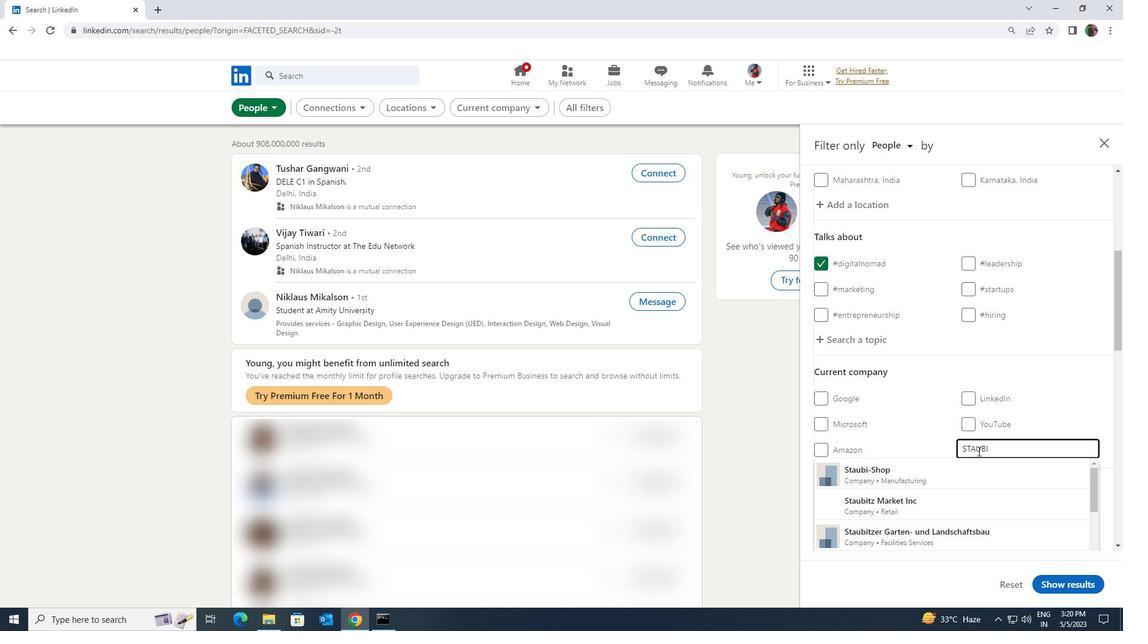 
Action: Mouse pressed left at (978, 461)
Screenshot: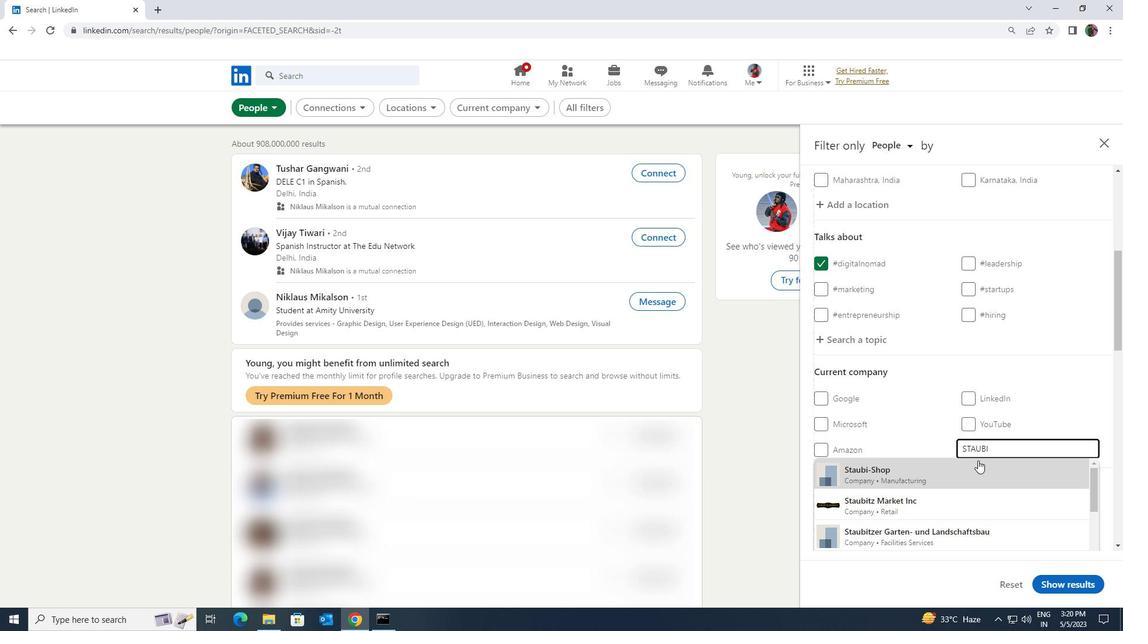 
Action: Mouse scrolled (978, 460) with delta (0, 0)
Screenshot: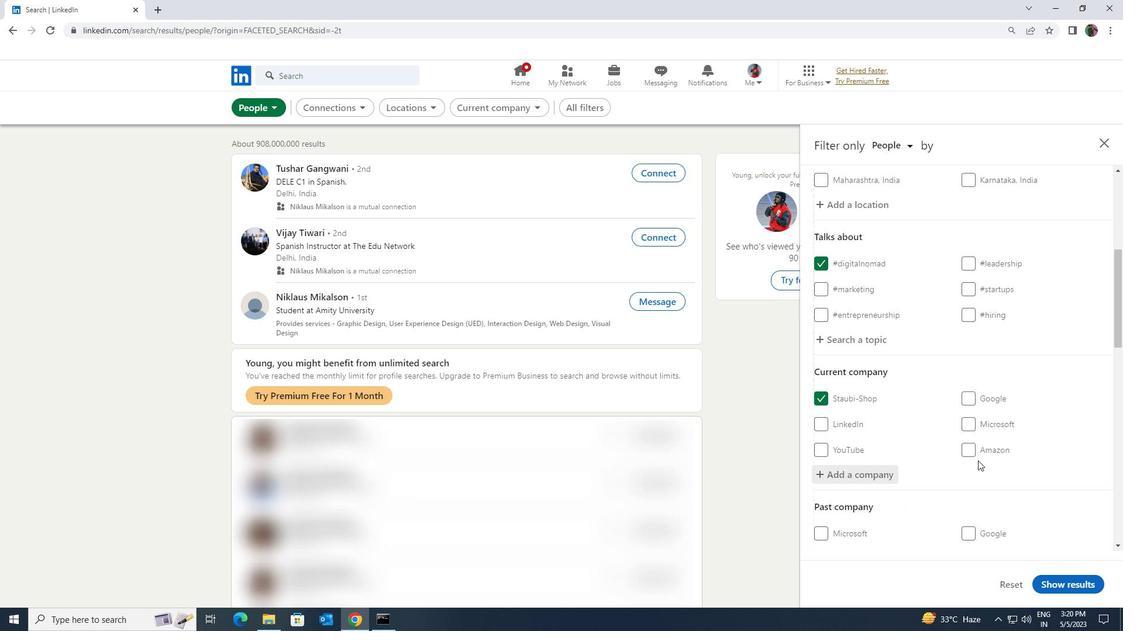 
Action: Mouse scrolled (978, 460) with delta (0, 0)
Screenshot: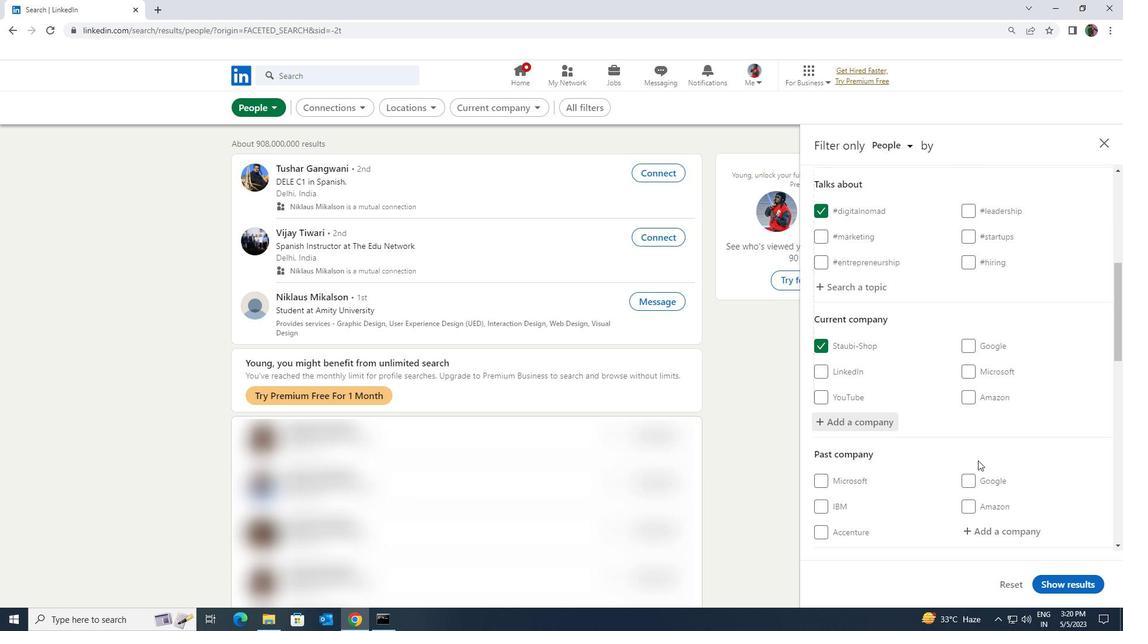 
Action: Mouse scrolled (978, 460) with delta (0, 0)
Screenshot: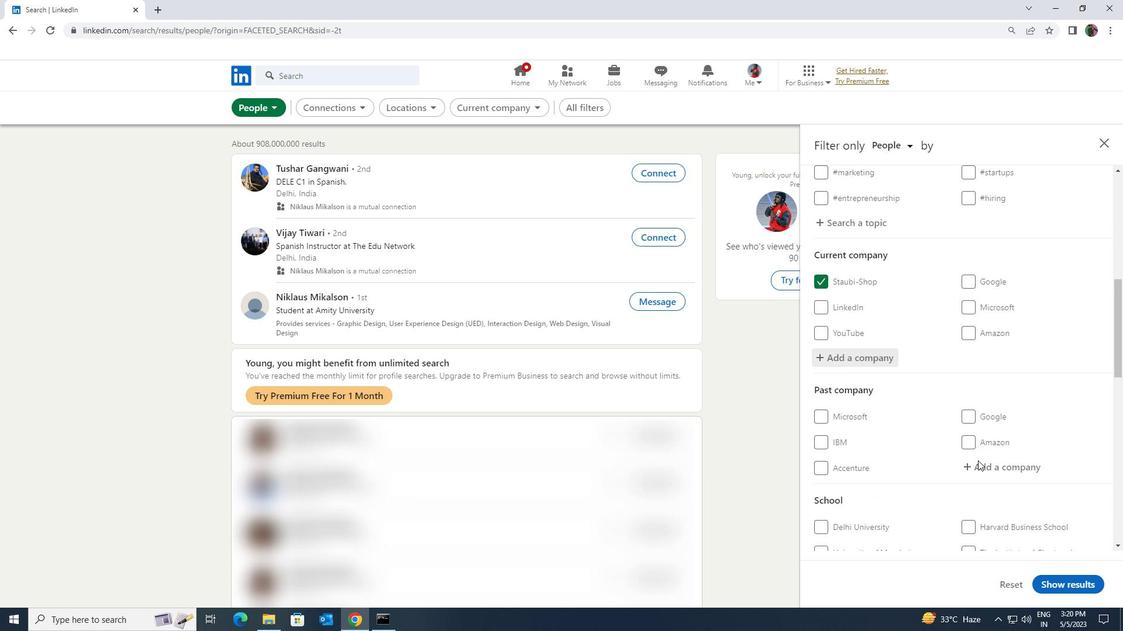 
Action: Mouse scrolled (978, 460) with delta (0, 0)
Screenshot: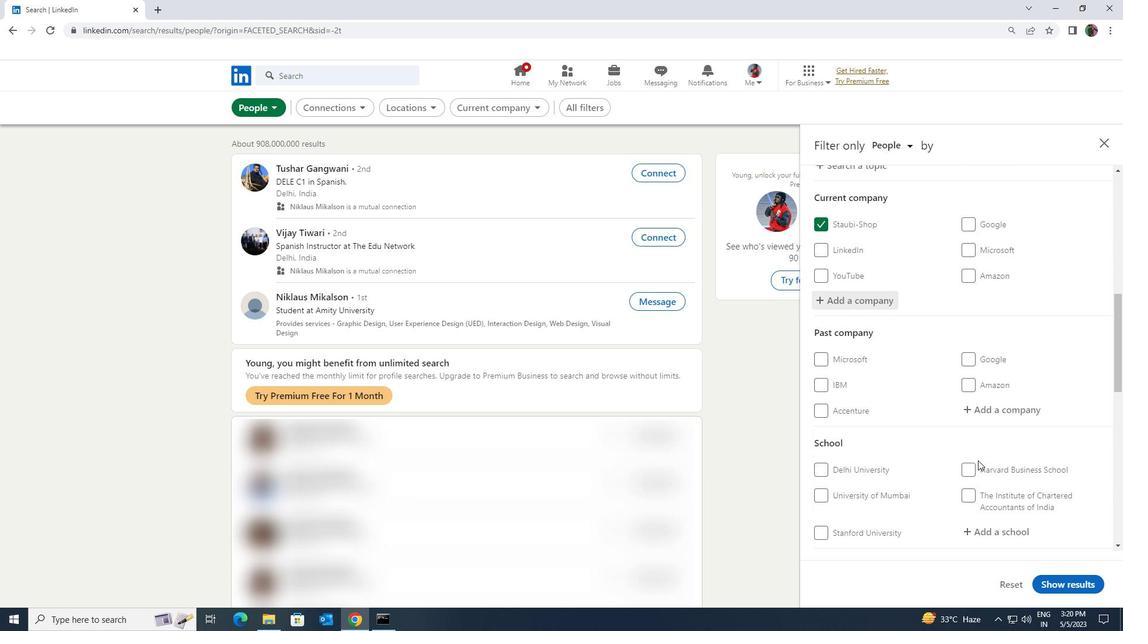 
Action: Mouse moved to (976, 468)
Screenshot: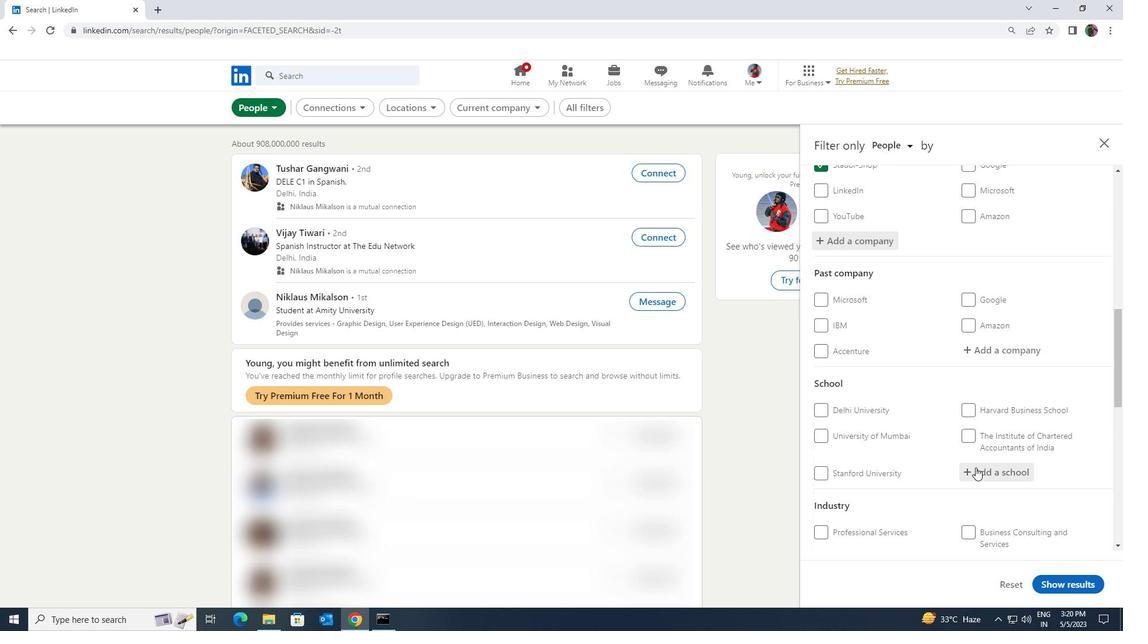 
Action: Mouse pressed left at (976, 468)
Screenshot: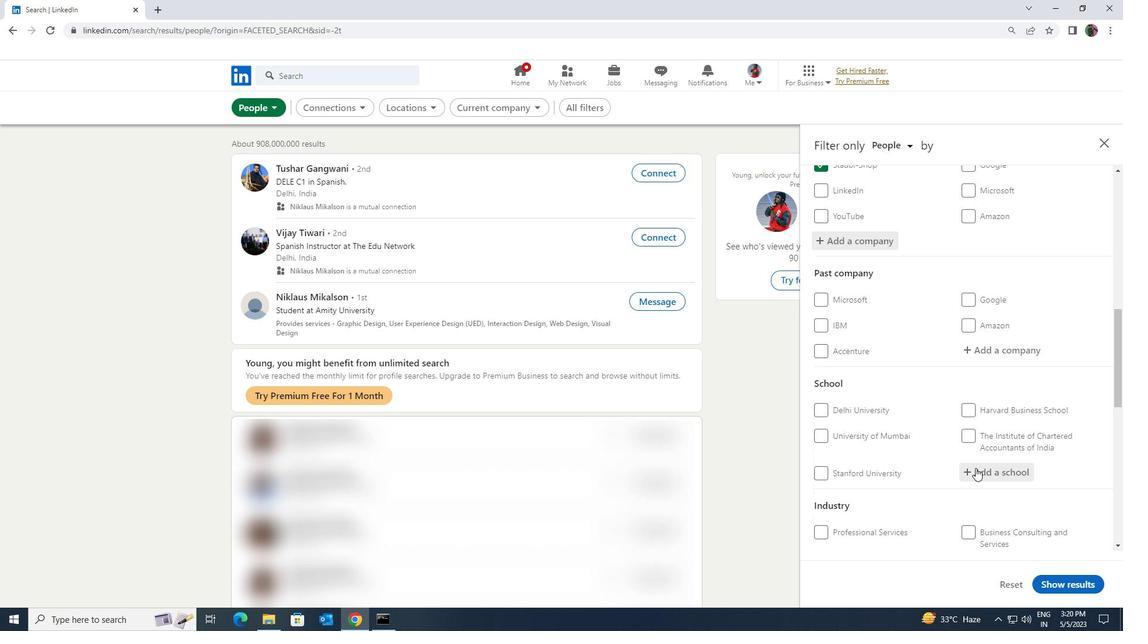 
Action: Key pressed <Key.shift>PUNJAB<Key.space><Key.shift>AGRI
Screenshot: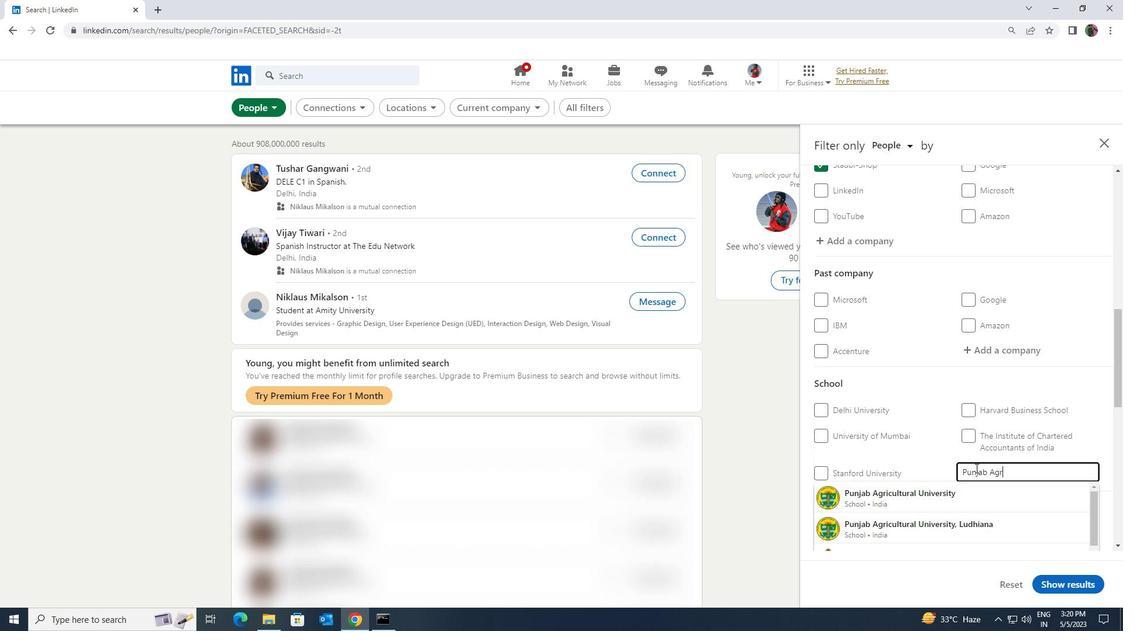 
Action: Mouse moved to (971, 489)
Screenshot: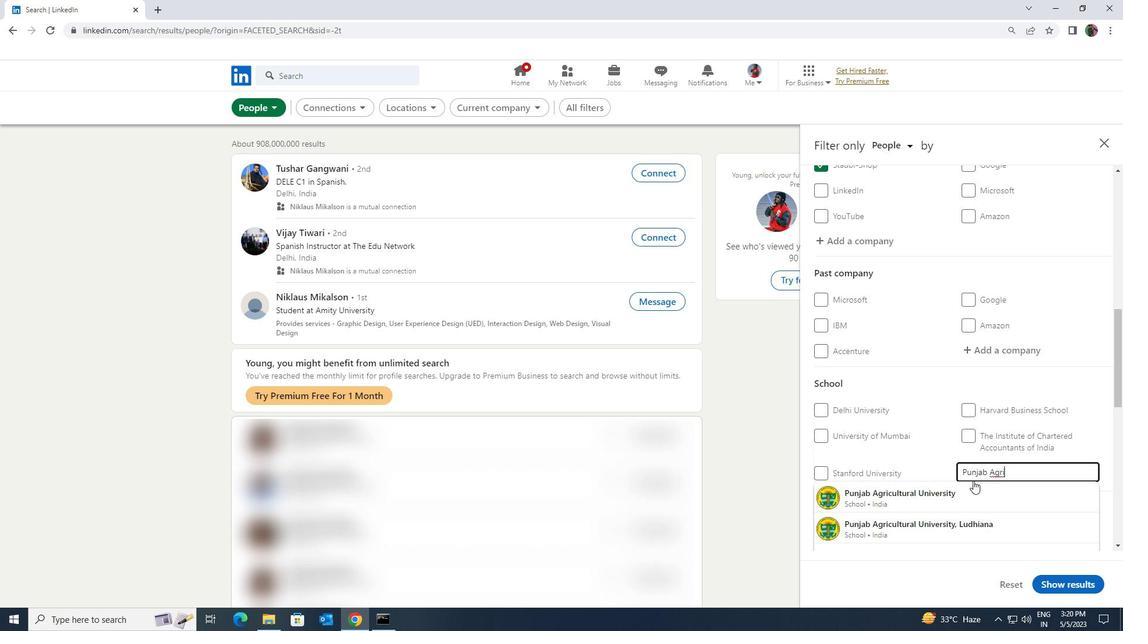 
Action: Mouse pressed left at (971, 489)
Screenshot: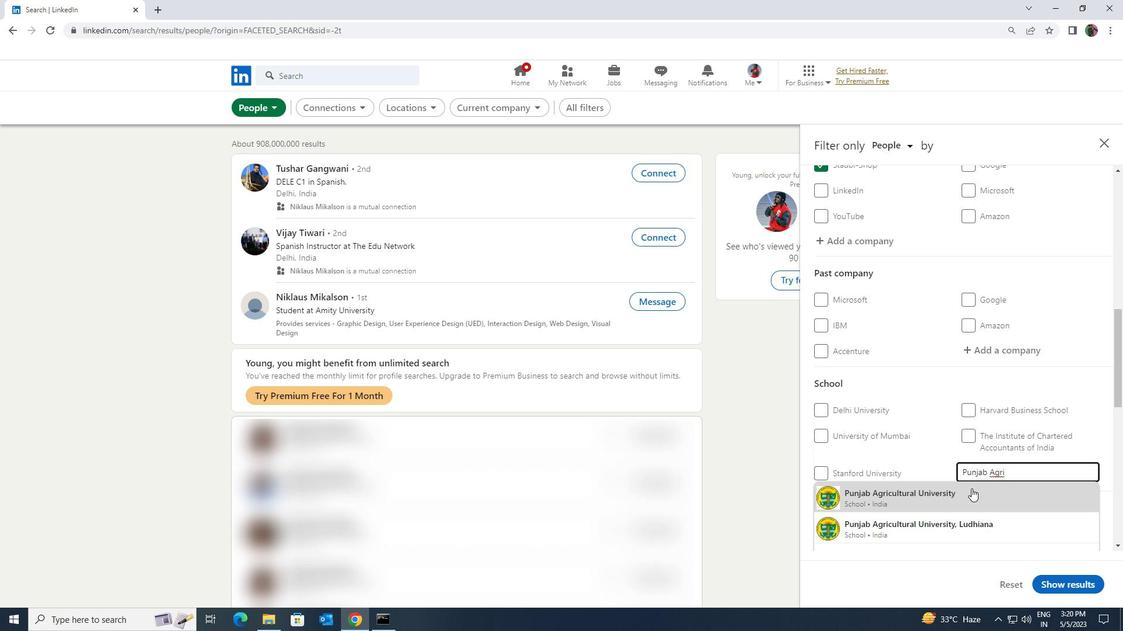 
Action: Mouse scrolled (971, 488) with delta (0, 0)
Screenshot: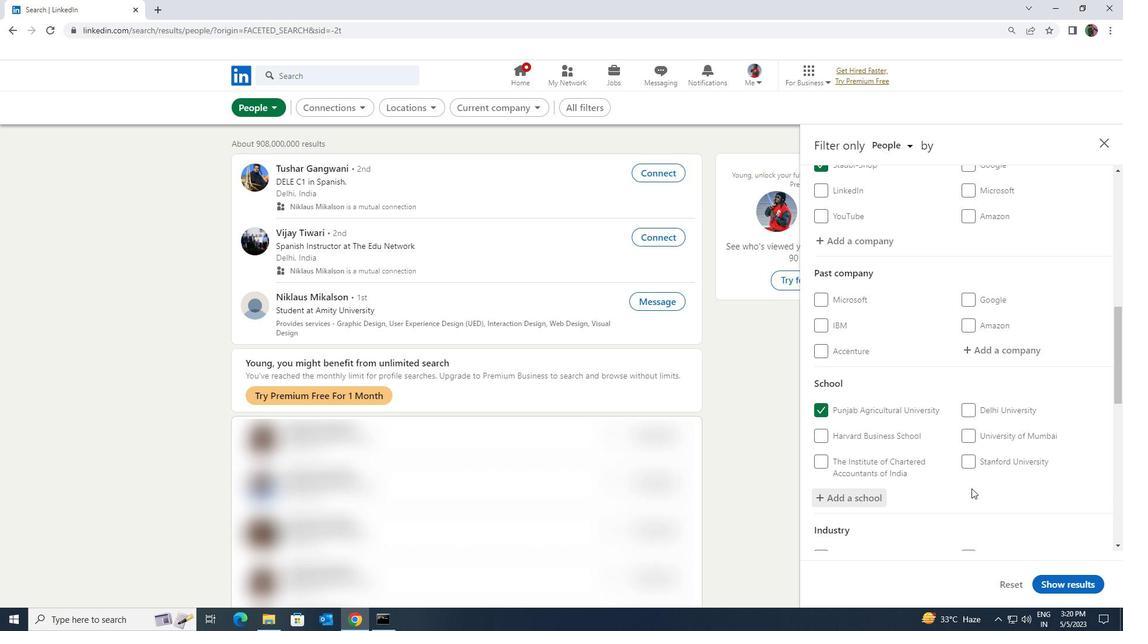 
Action: Mouse scrolled (971, 488) with delta (0, 0)
Screenshot: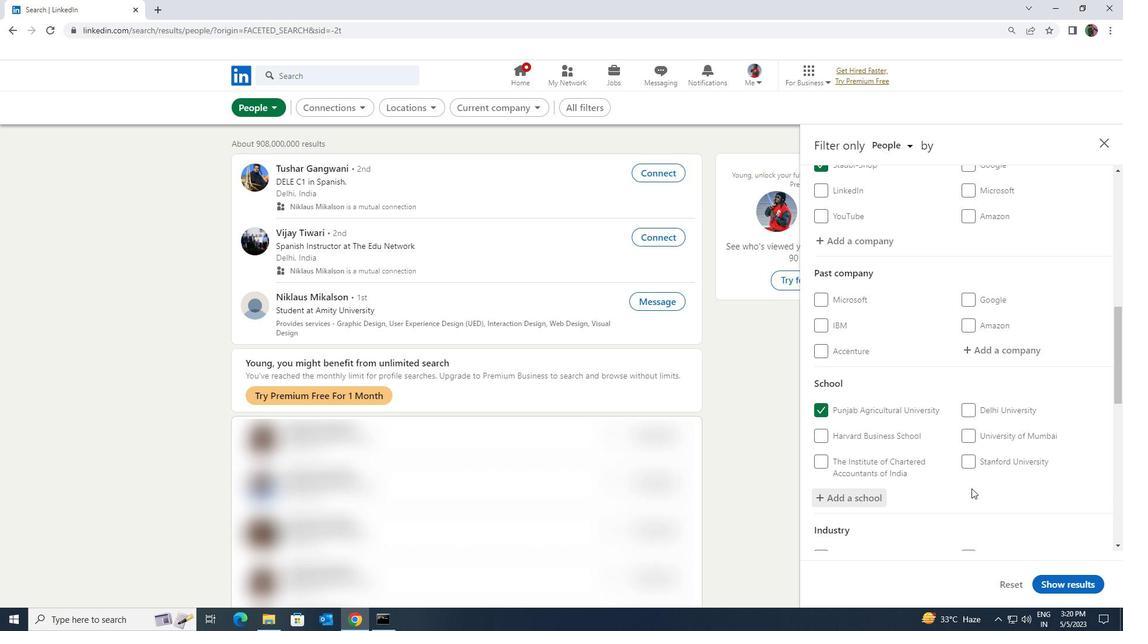 
Action: Mouse scrolled (971, 488) with delta (0, 0)
Screenshot: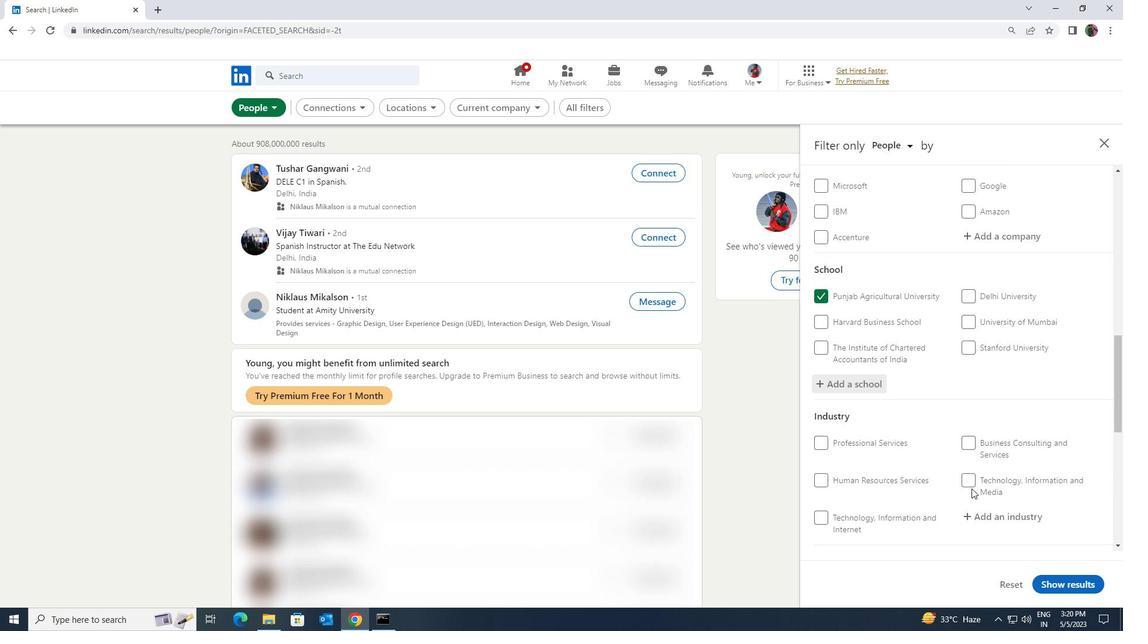 
Action: Mouse moved to (981, 462)
Screenshot: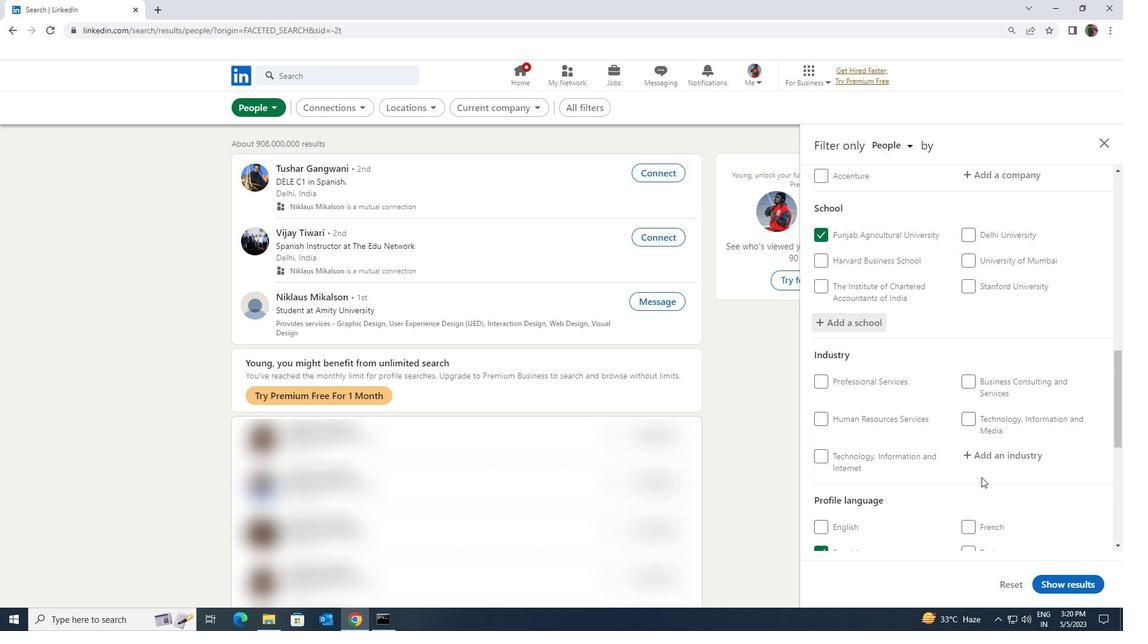 
Action: Mouse pressed left at (981, 462)
Screenshot: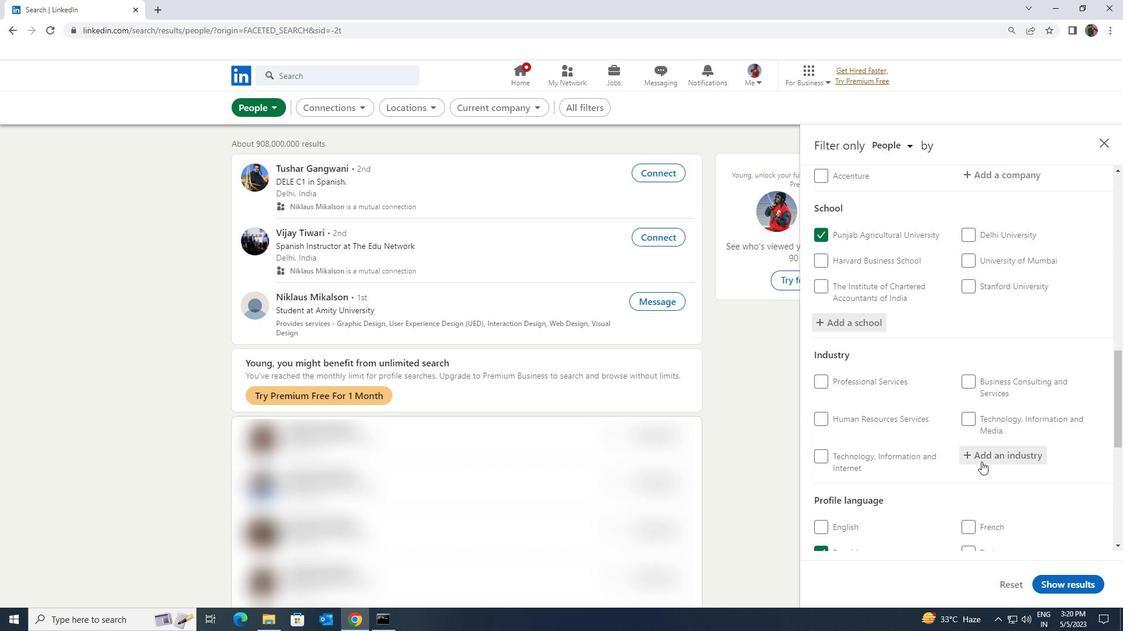 
Action: Key pressed <Key.shift><Key.shift><Key.shift><Key.shift>SEAFOOD
Screenshot: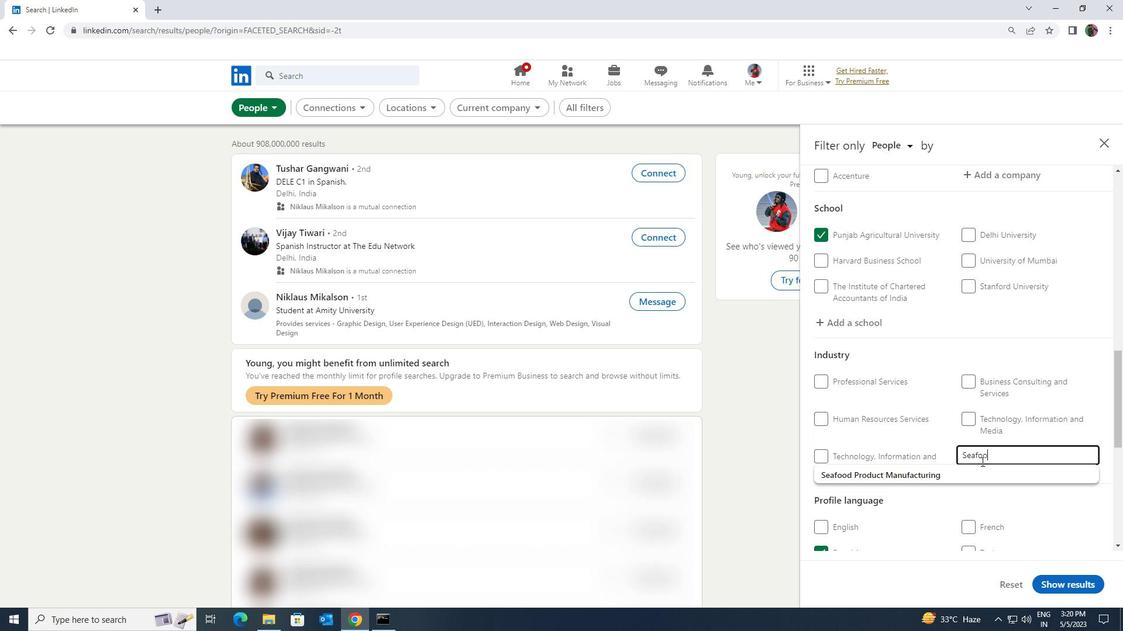 
Action: Mouse moved to (981, 469)
Screenshot: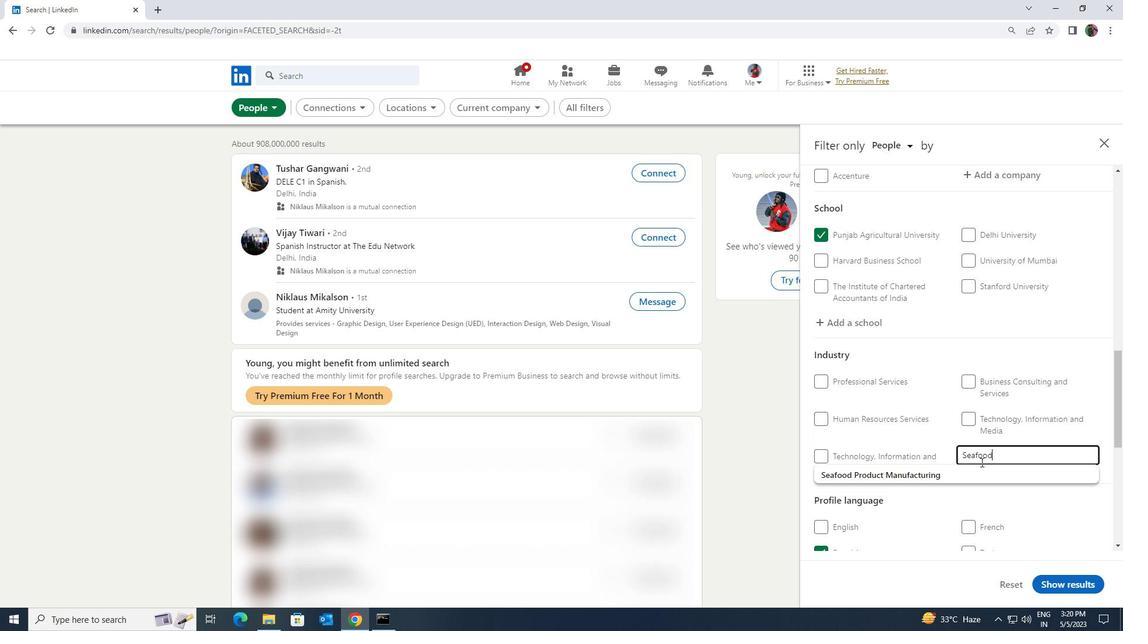 
Action: Mouse pressed left at (981, 469)
Screenshot: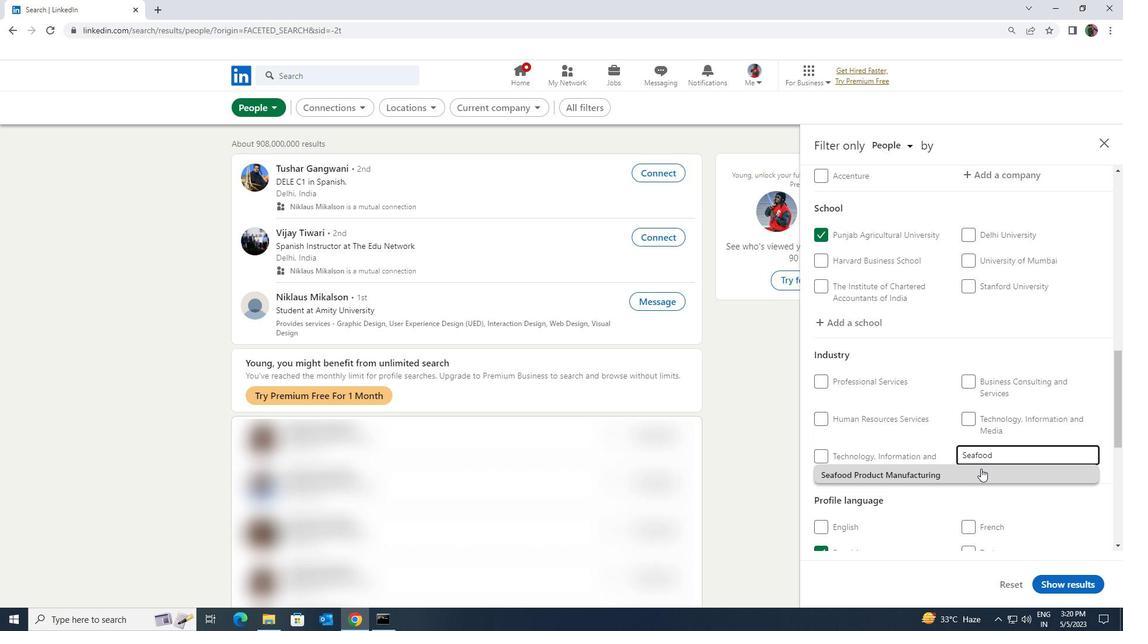 
Action: Mouse scrolled (981, 468) with delta (0, 0)
Screenshot: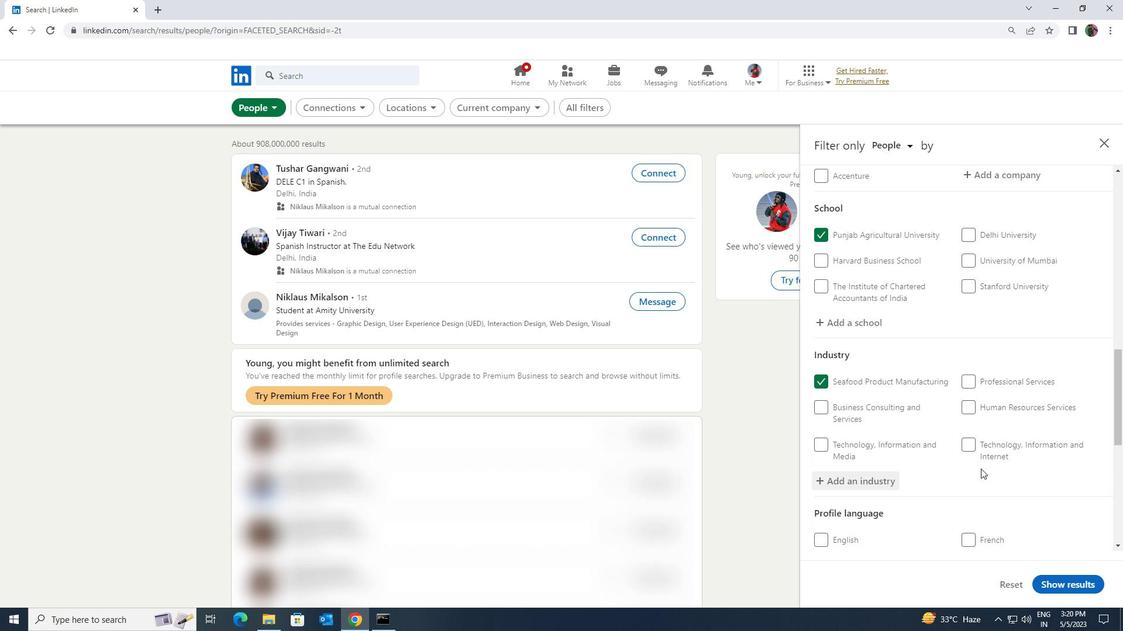 
Action: Mouse scrolled (981, 468) with delta (0, 0)
Screenshot: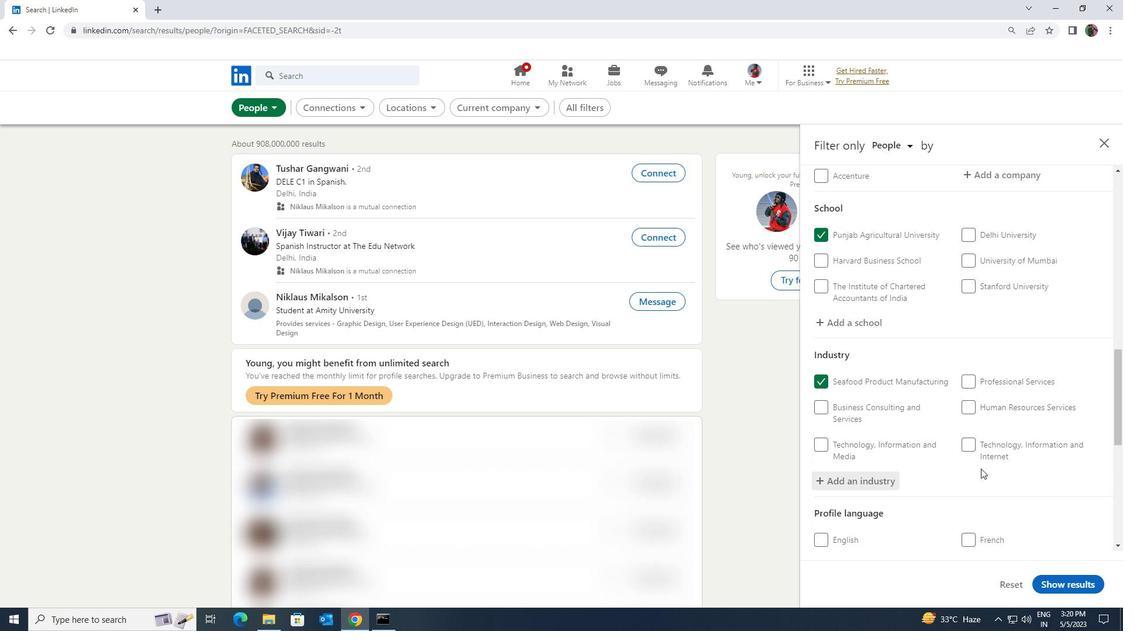 
Action: Mouse scrolled (981, 468) with delta (0, 0)
Screenshot: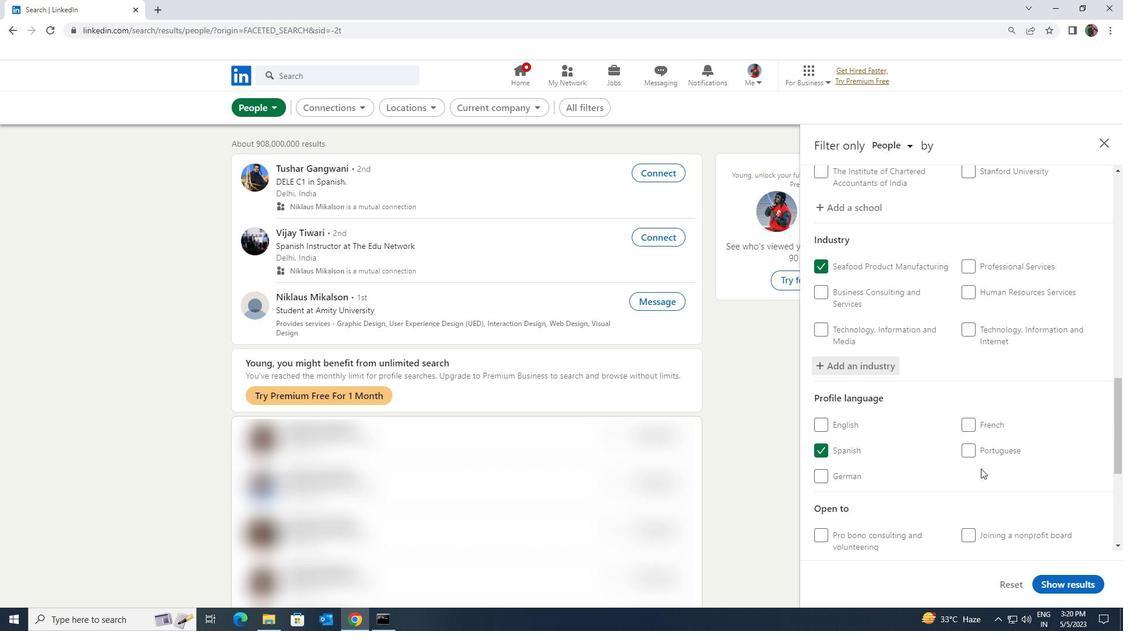 
Action: Mouse scrolled (981, 468) with delta (0, 0)
Screenshot: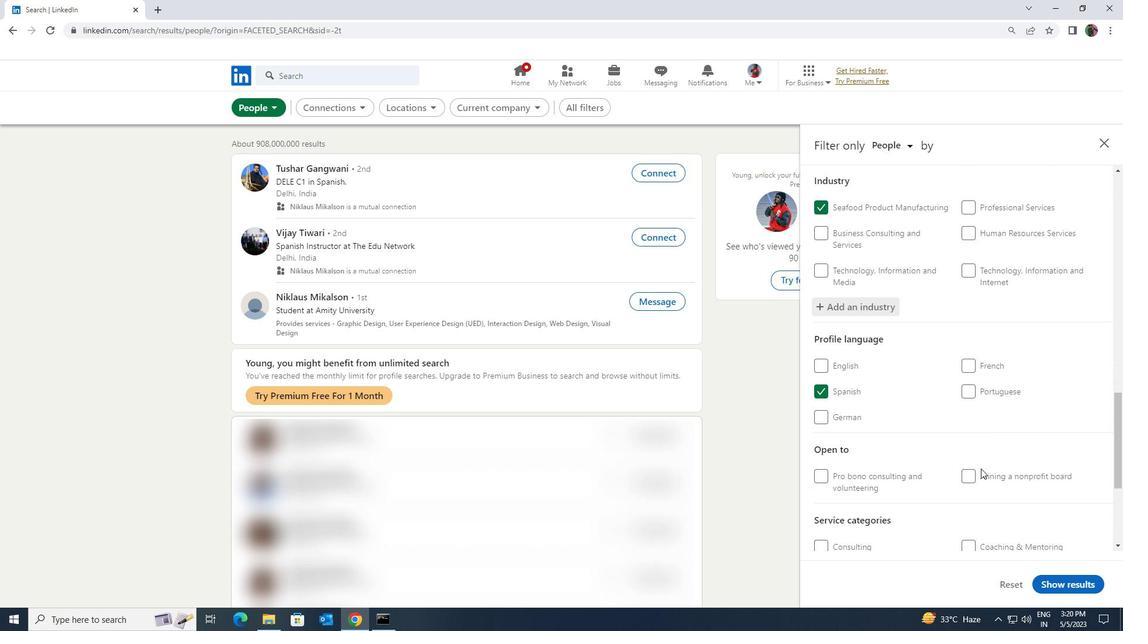 
Action: Mouse moved to (980, 469)
Screenshot: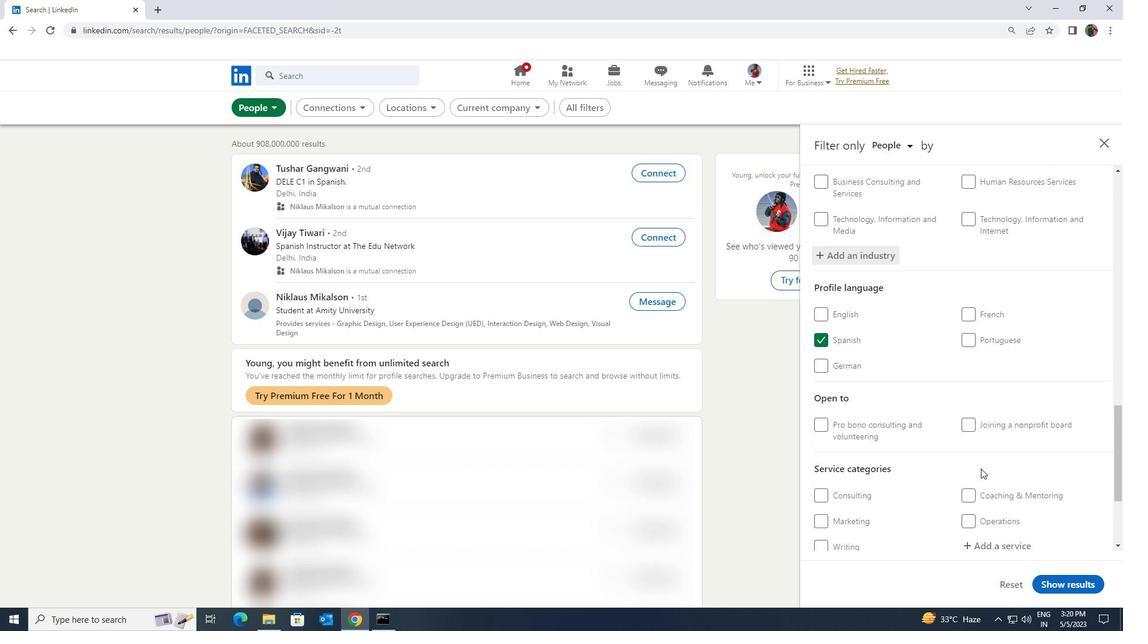 
Action: Mouse scrolled (980, 469) with delta (0, 0)
Screenshot: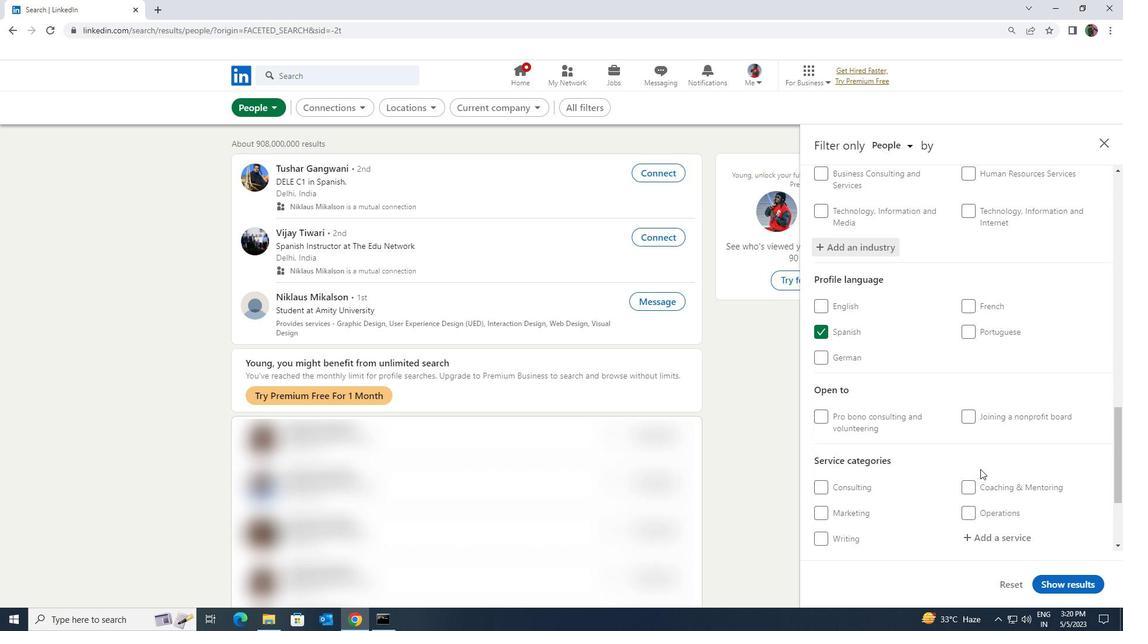 
Action: Mouse moved to (979, 476)
Screenshot: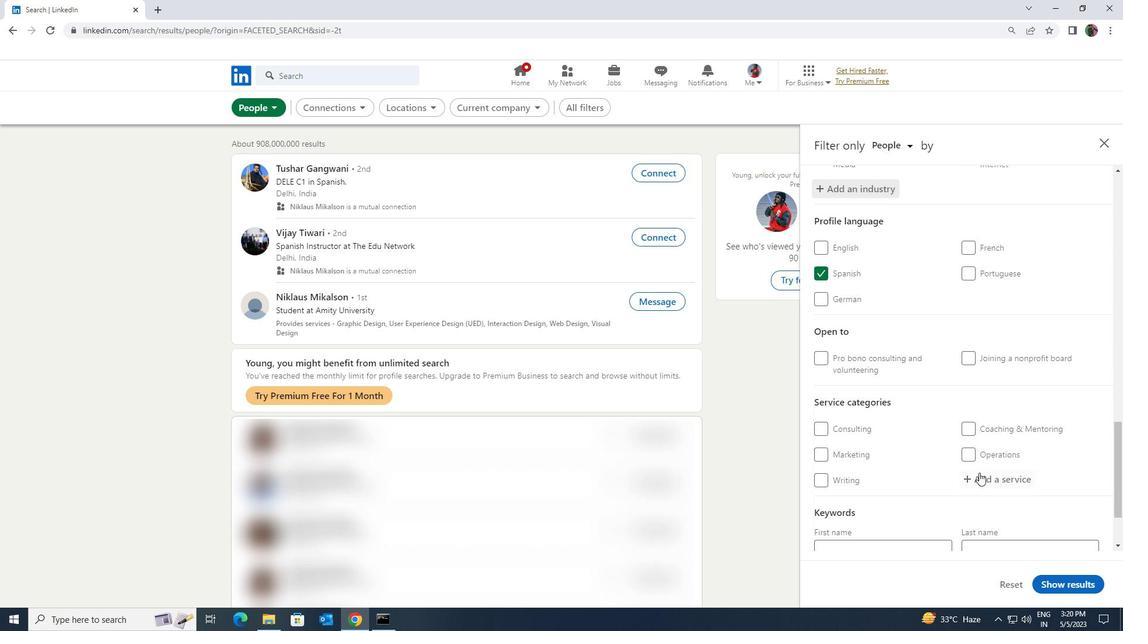 
Action: Mouse pressed left at (979, 476)
Screenshot: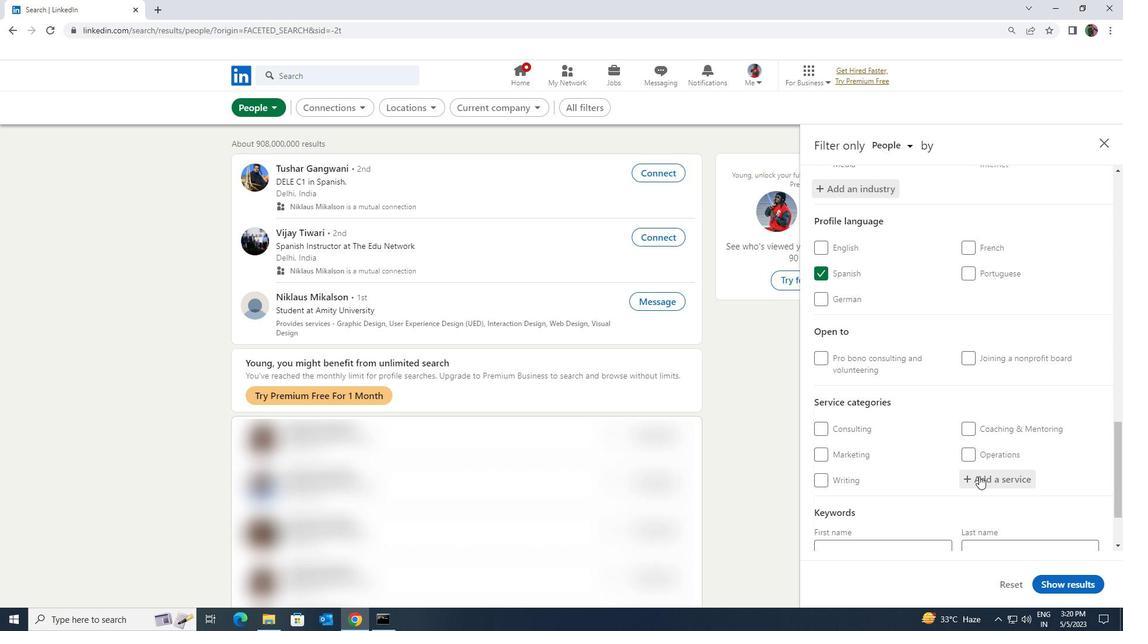 
Action: Key pressed <Key.shift><Key.shift><Key.shift><Key.shift>SOFTWARE
Screenshot: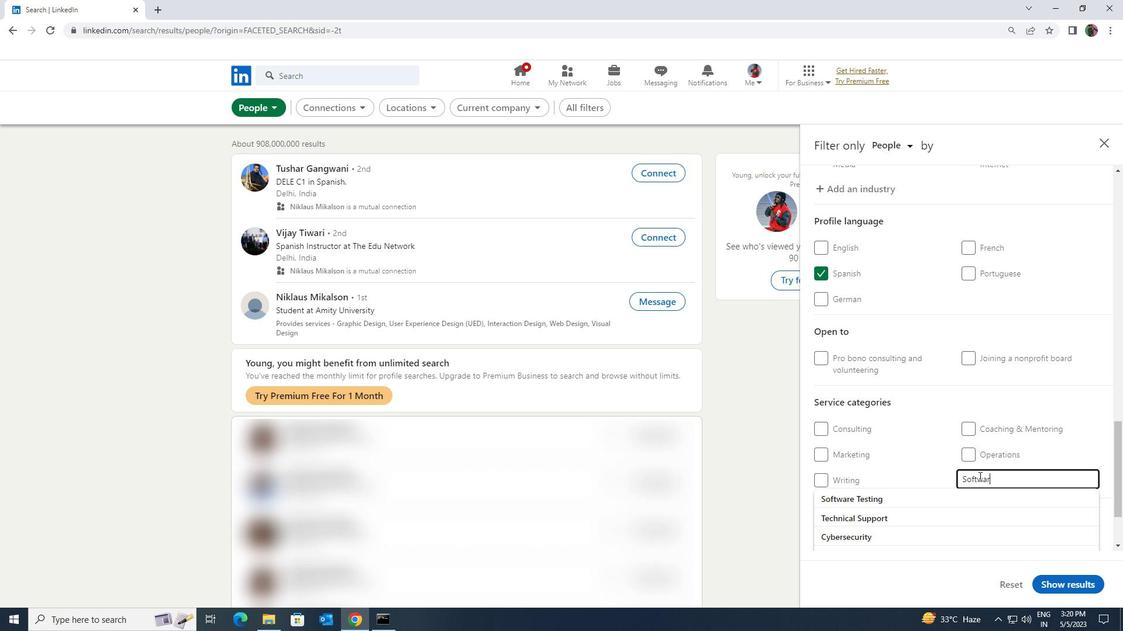 
Action: Mouse moved to (979, 495)
Screenshot: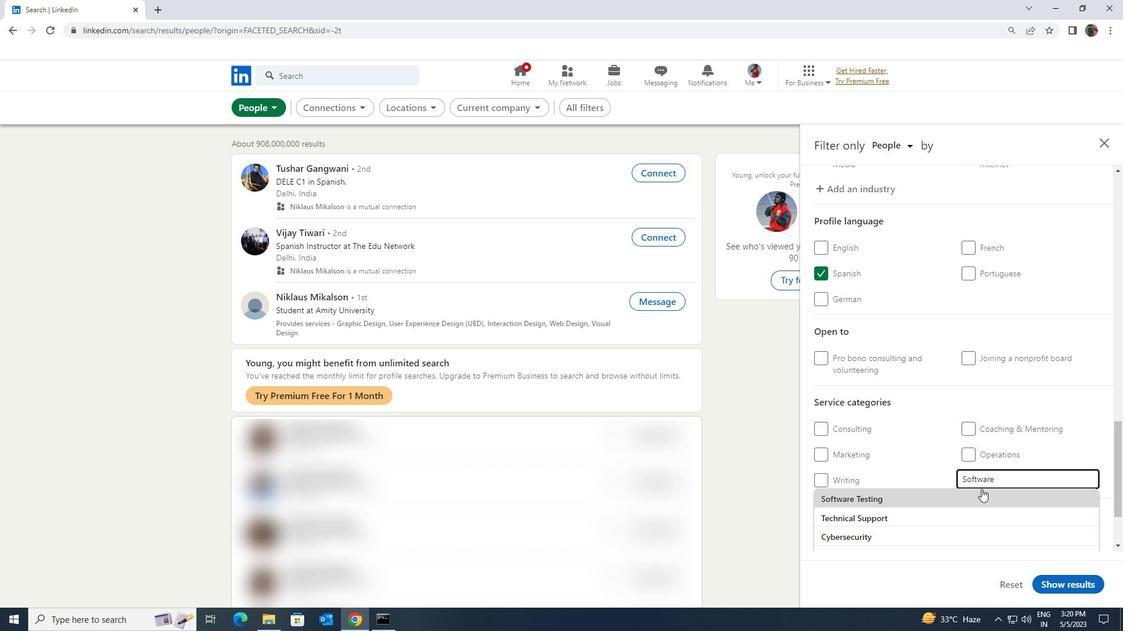 
Action: Mouse pressed left at (979, 495)
Screenshot: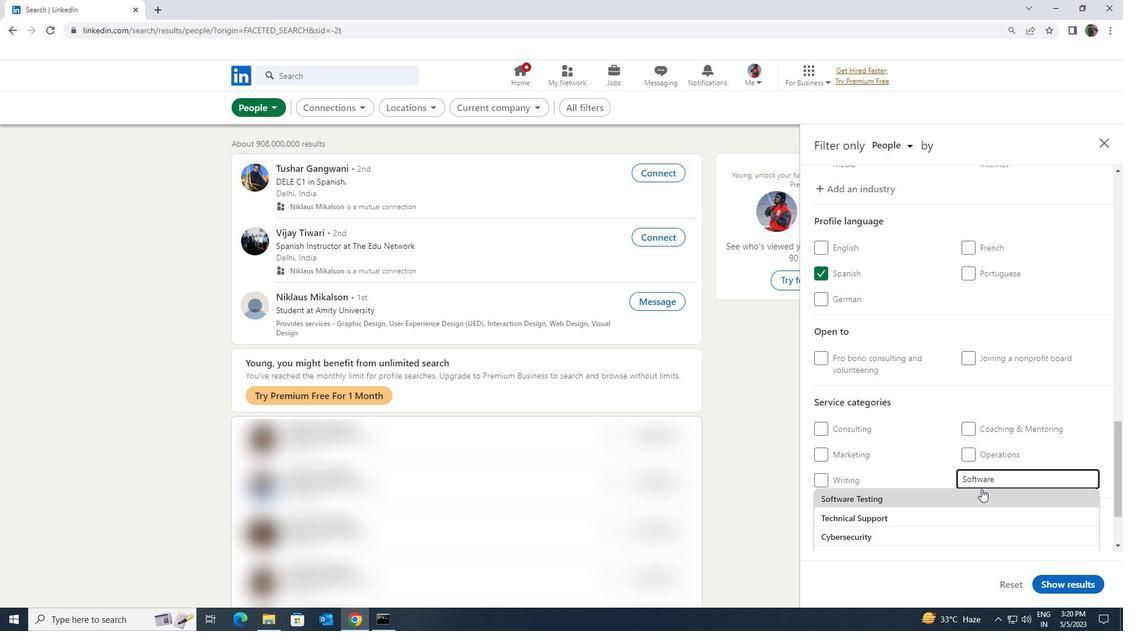 
Action: Mouse moved to (985, 478)
Screenshot: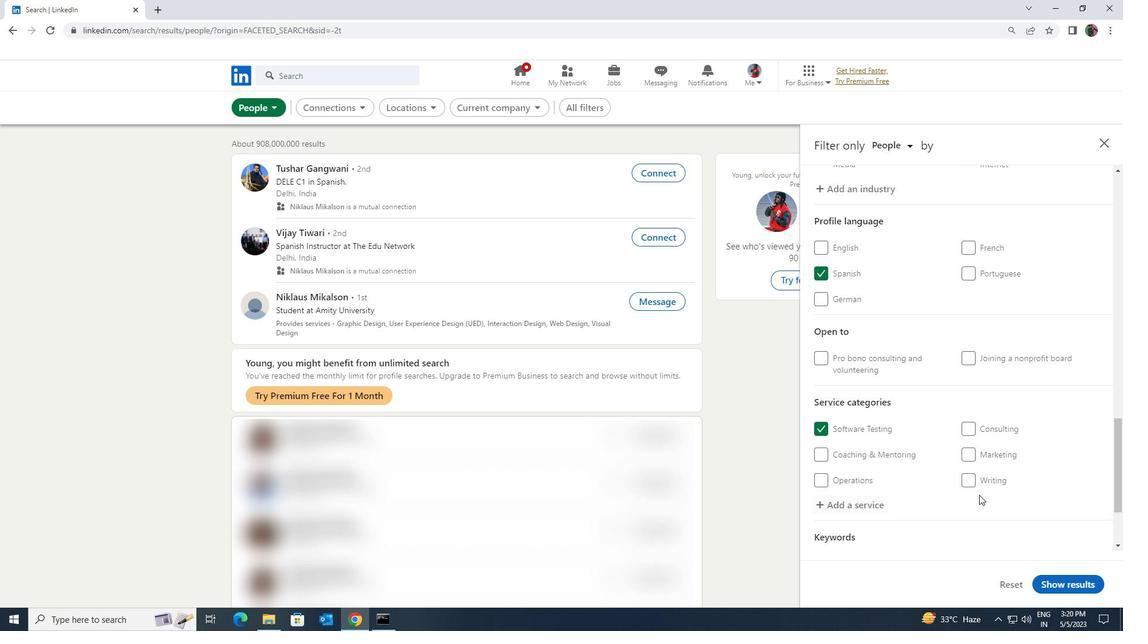 
Action: Mouse scrolled (985, 477) with delta (0, 0)
Screenshot: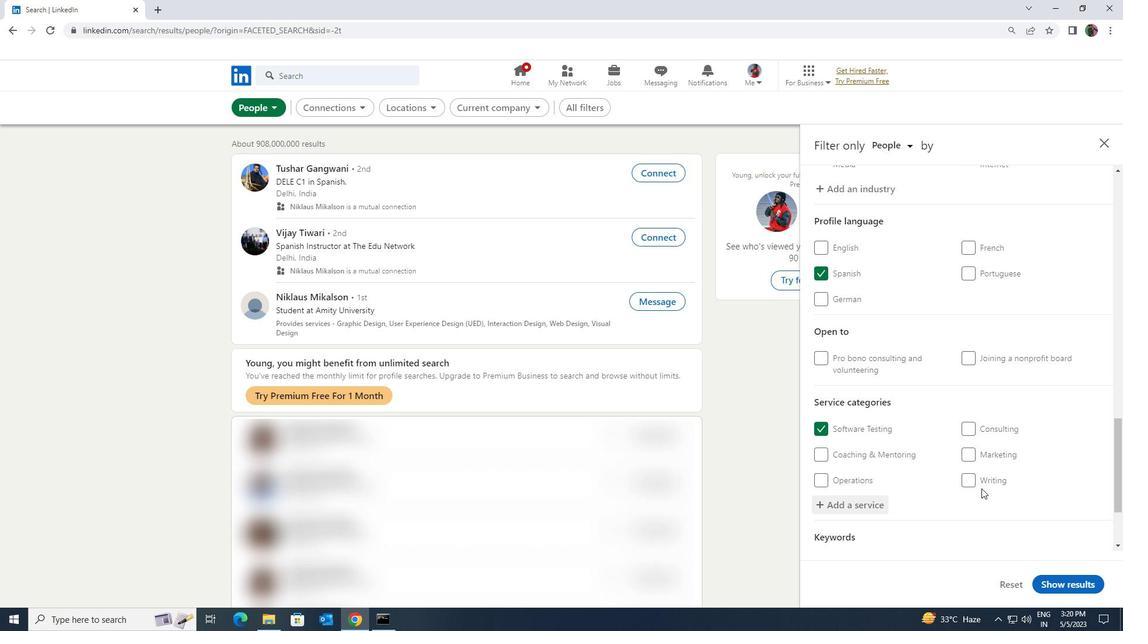 
Action: Mouse scrolled (985, 477) with delta (0, 0)
Screenshot: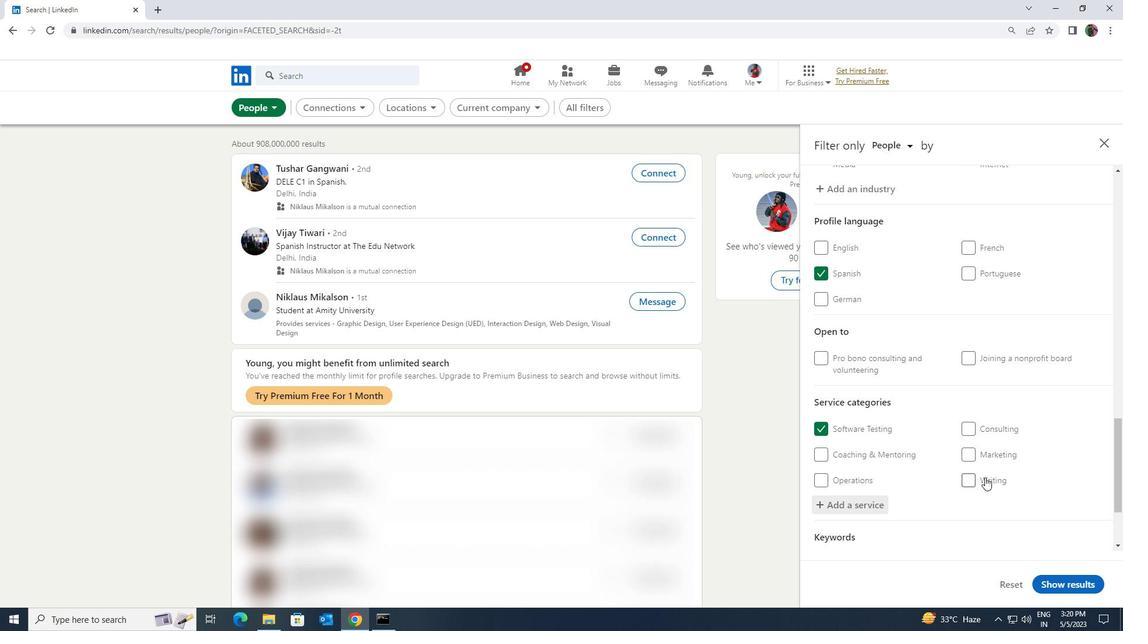 
Action: Mouse scrolled (985, 477) with delta (0, 0)
Screenshot: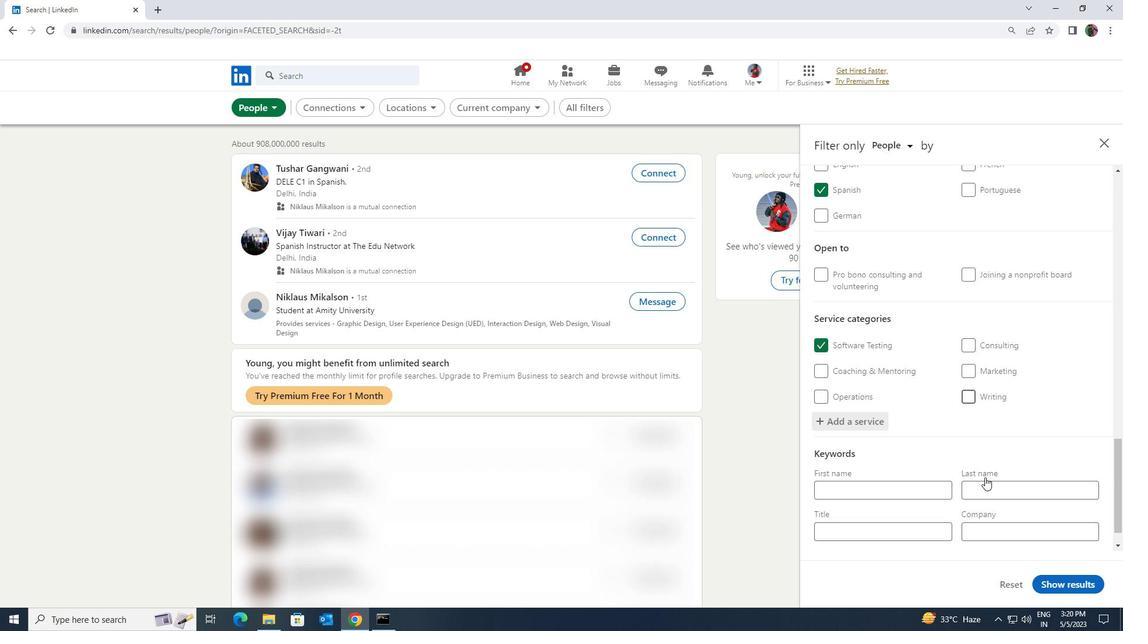 
Action: Mouse moved to (942, 494)
Screenshot: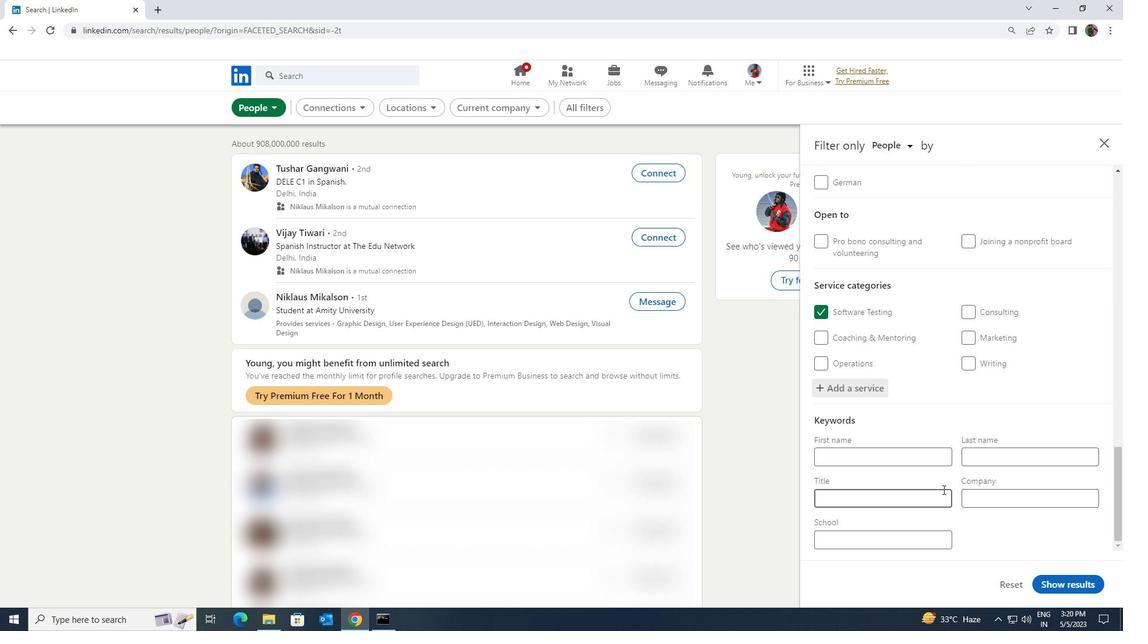
Action: Mouse pressed left at (942, 494)
Screenshot: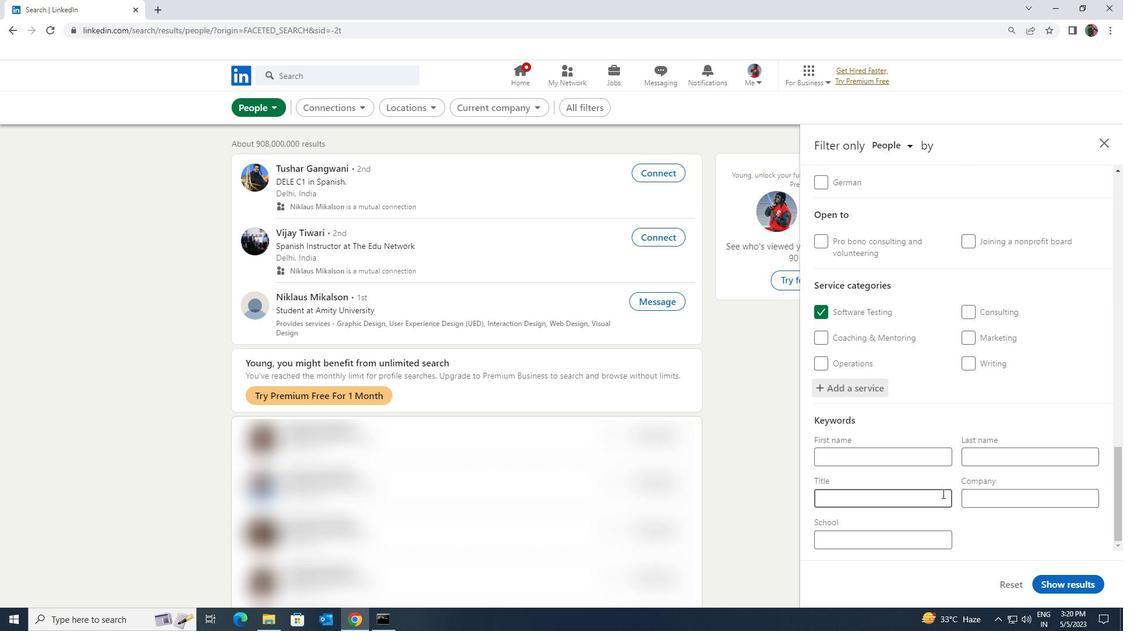 
Action: Key pressed <Key.shift><Key.shift><Key.shift><Key.shift><Key.shift><Key.shift><Key.shift><Key.shift><Key.shift><Key.shift>ENTERTAINMENT<Key.space><Key.shift><Key.shift><Key.shift>SPECIALIST
Screenshot: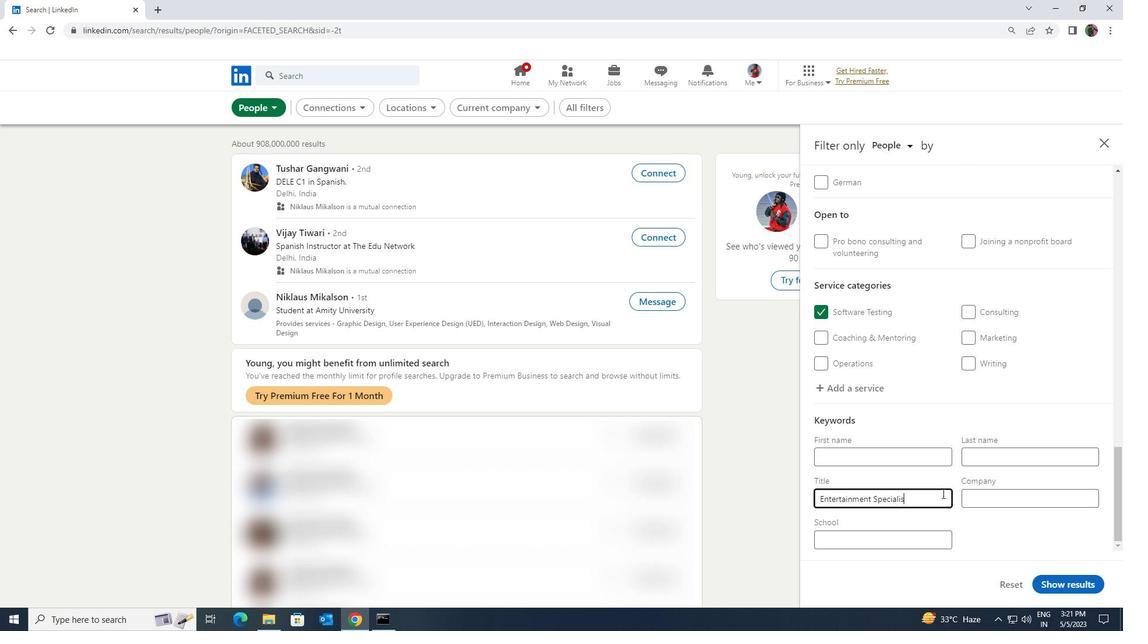 
Action: Mouse moved to (1063, 579)
Screenshot: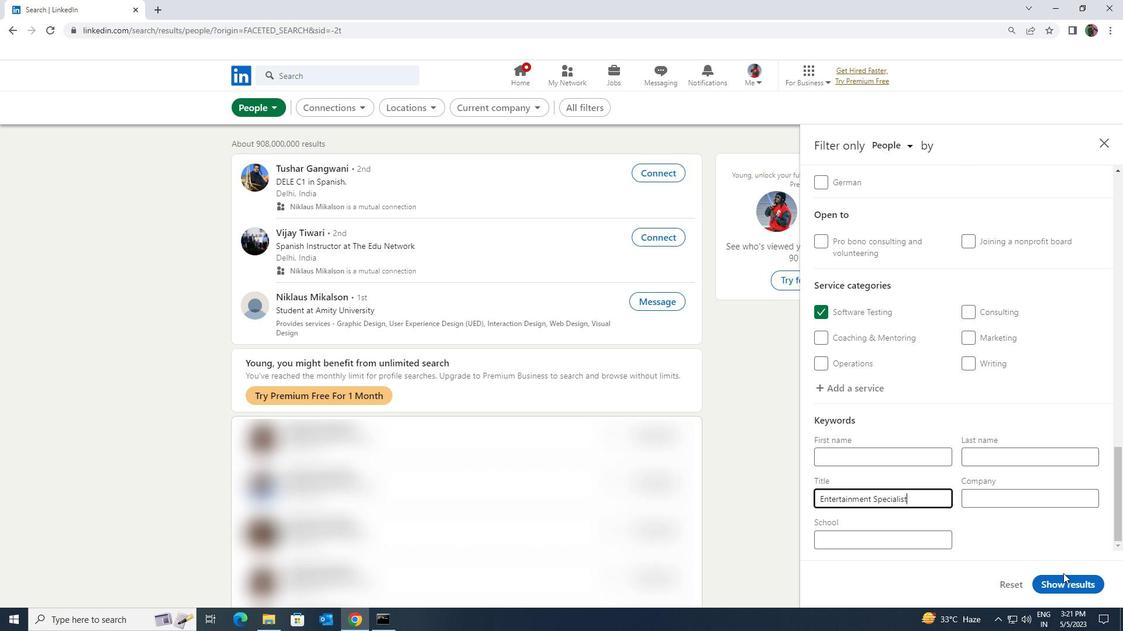 
Action: Mouse pressed left at (1063, 579)
Screenshot: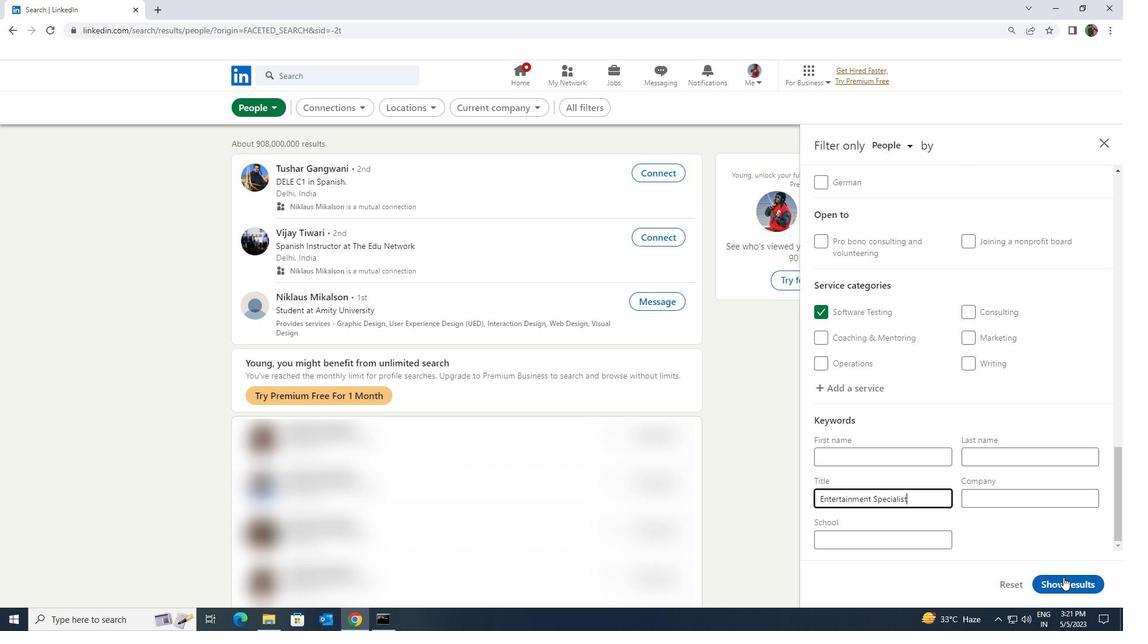 
Action: Mouse moved to (1064, 580)
Screenshot: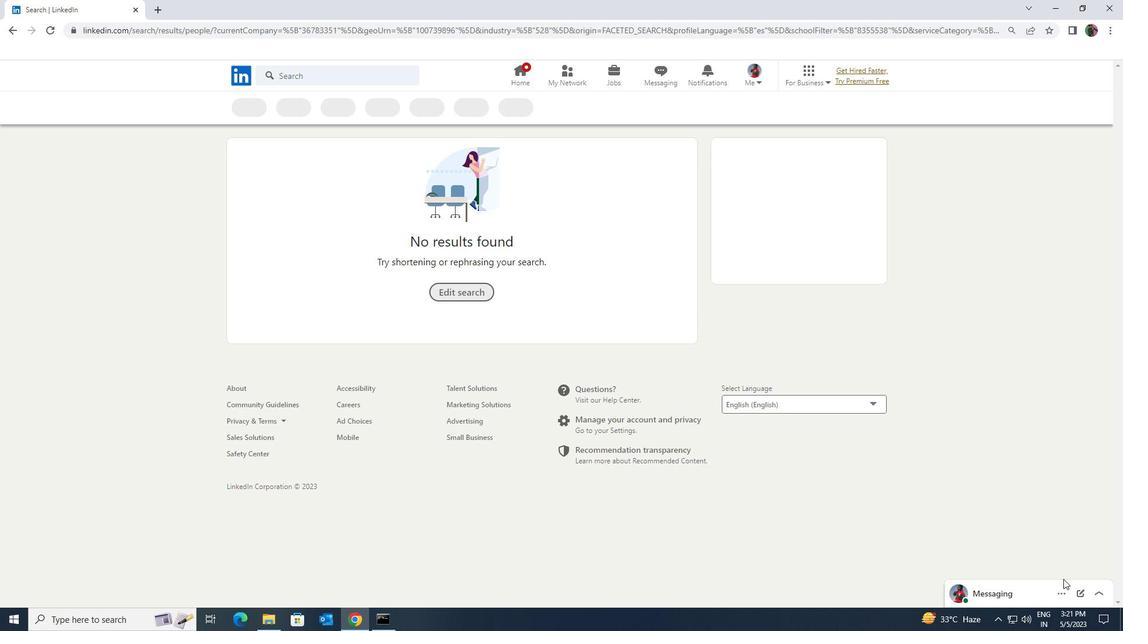 
